Task: Find connections with filter location Mississauga with filter topic #ContentMarketingwith filter profile language French with filter current company McCormick & Company with filter school Deogiri Institute of Engineering and Management Studies, Aurangabad with filter industry Retail Health and Personal Care Products with filter service category Nonprofit Consulting with filter keywords title Researcher
Action: Mouse moved to (226, 306)
Screenshot: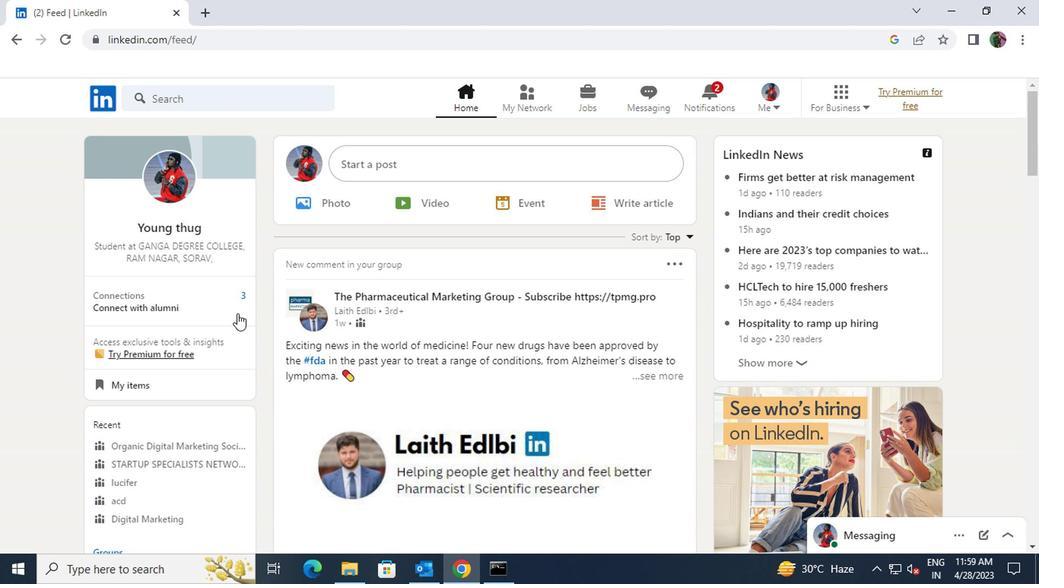 
Action: Mouse pressed left at (226, 306)
Screenshot: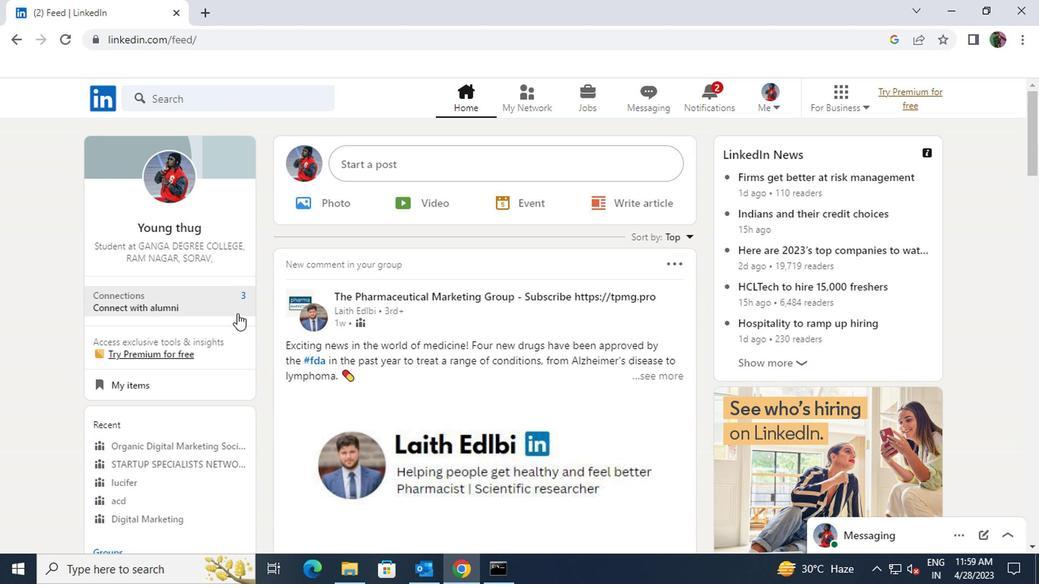 
Action: Mouse moved to (219, 178)
Screenshot: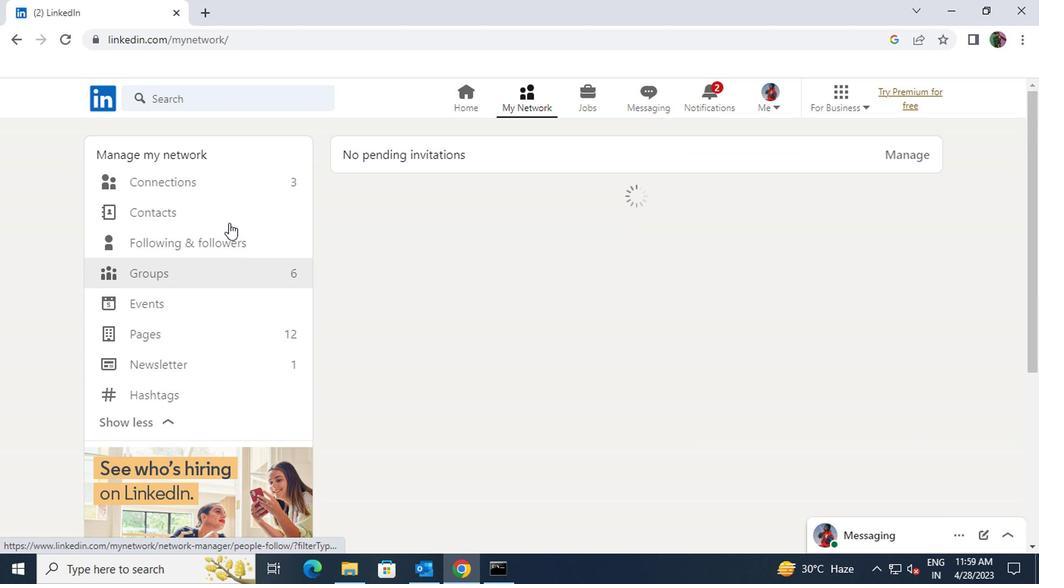 
Action: Mouse pressed left at (219, 178)
Screenshot: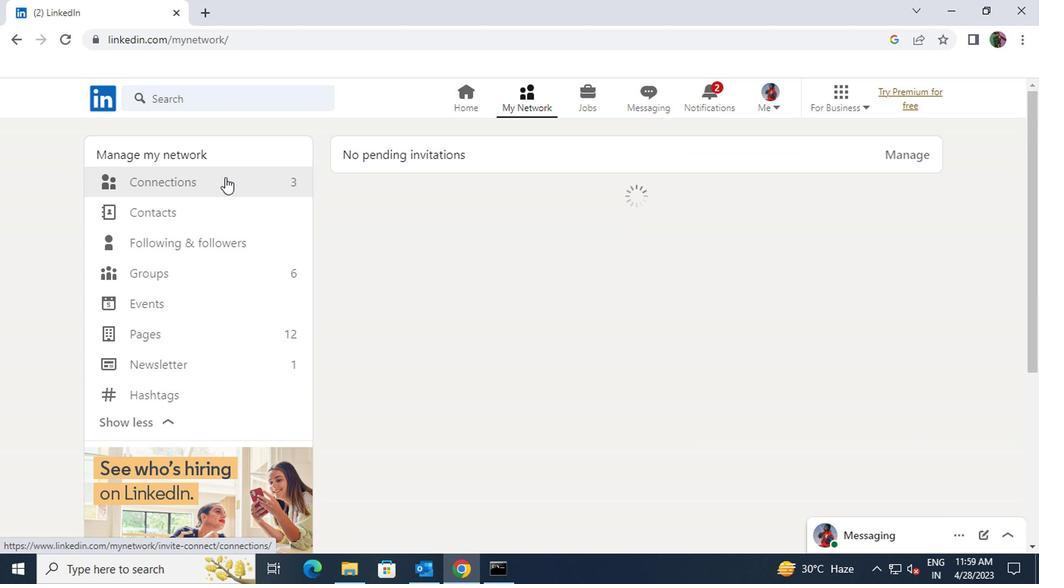 
Action: Mouse moved to (610, 182)
Screenshot: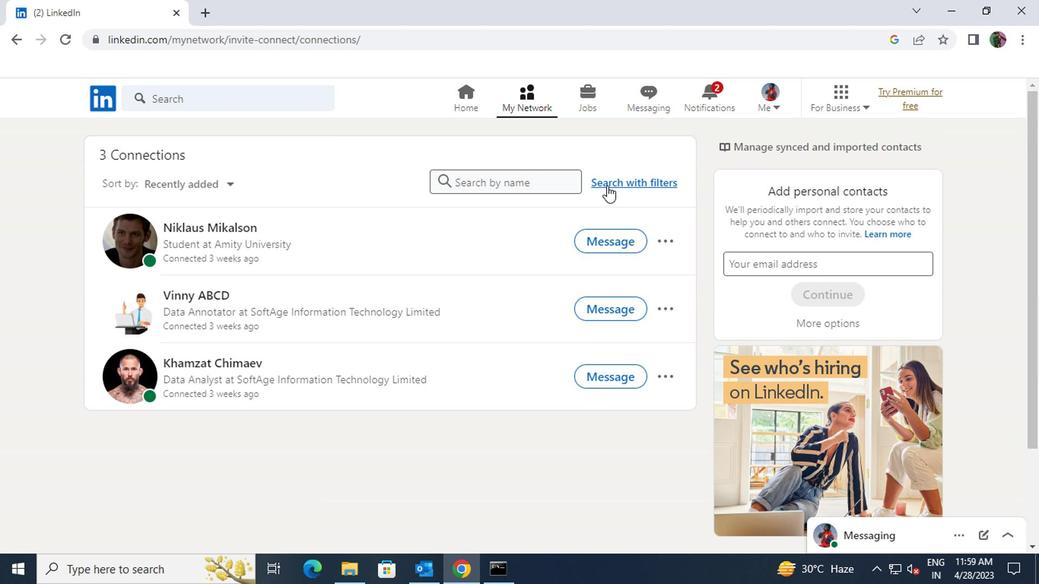 
Action: Mouse pressed left at (610, 182)
Screenshot: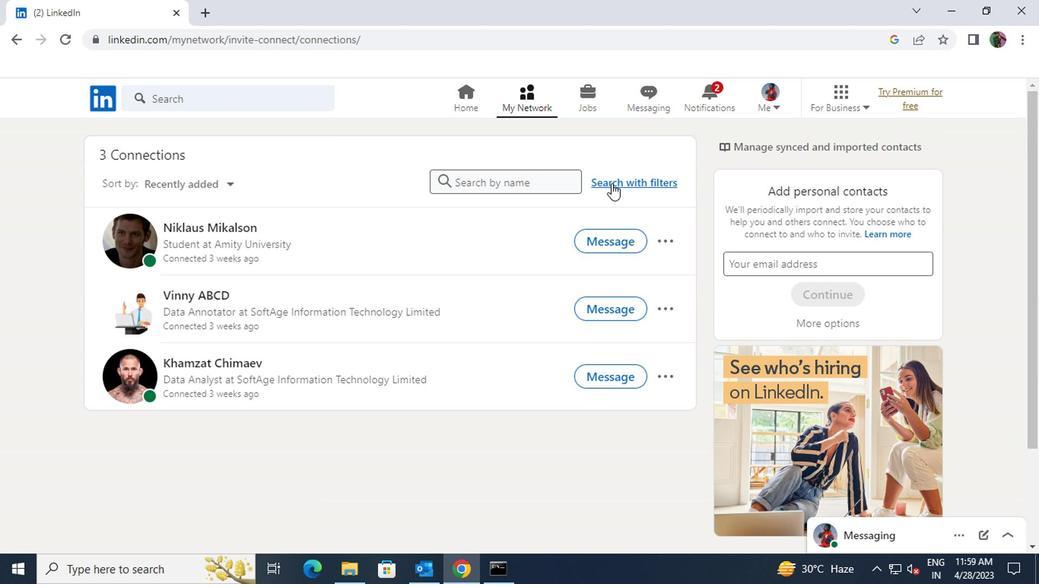 
Action: Mouse moved to (565, 141)
Screenshot: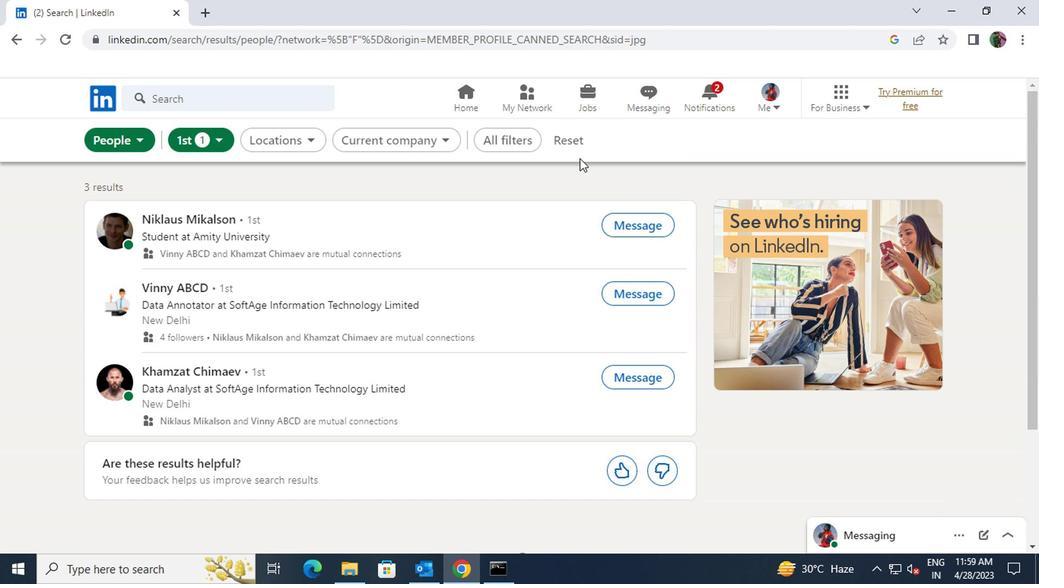 
Action: Mouse pressed left at (565, 141)
Screenshot: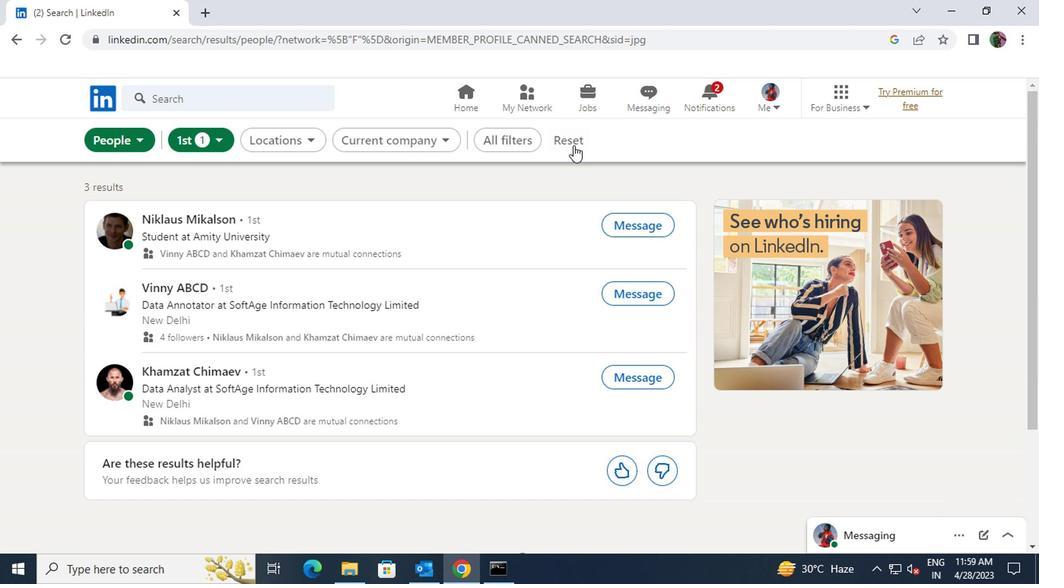 
Action: Mouse moved to (541, 139)
Screenshot: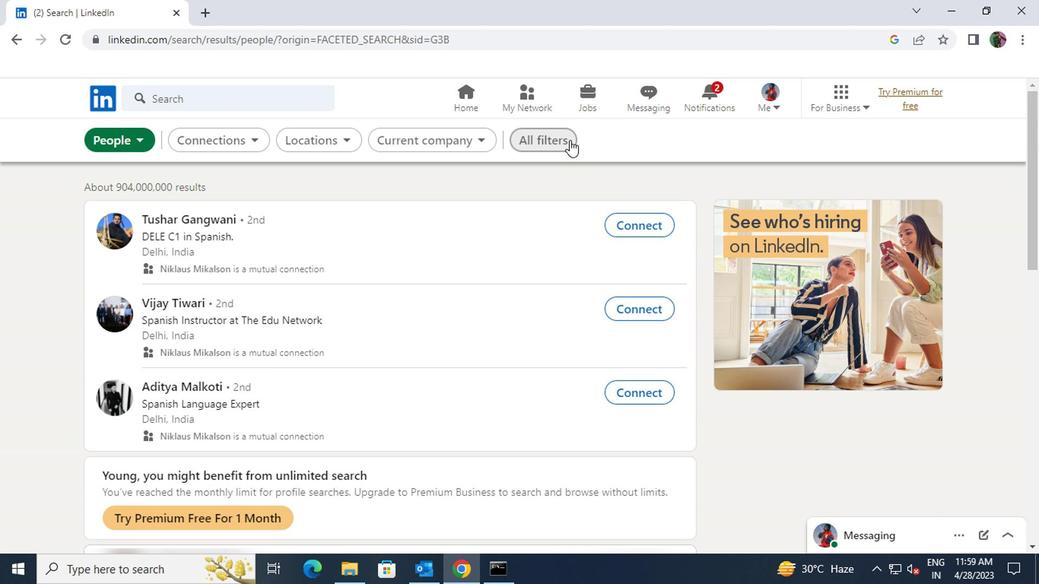 
Action: Mouse pressed left at (541, 139)
Screenshot: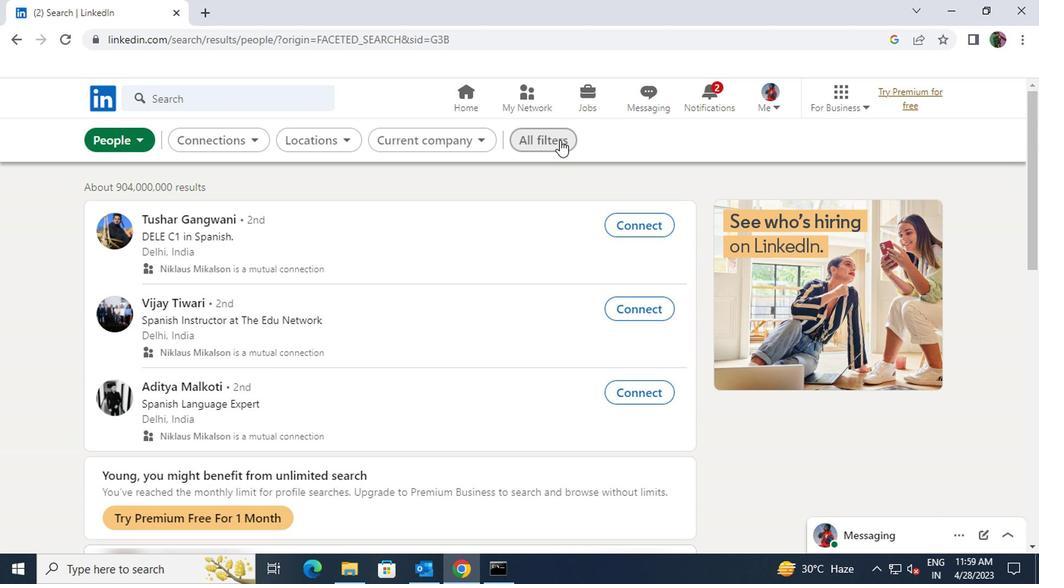 
Action: Mouse moved to (787, 325)
Screenshot: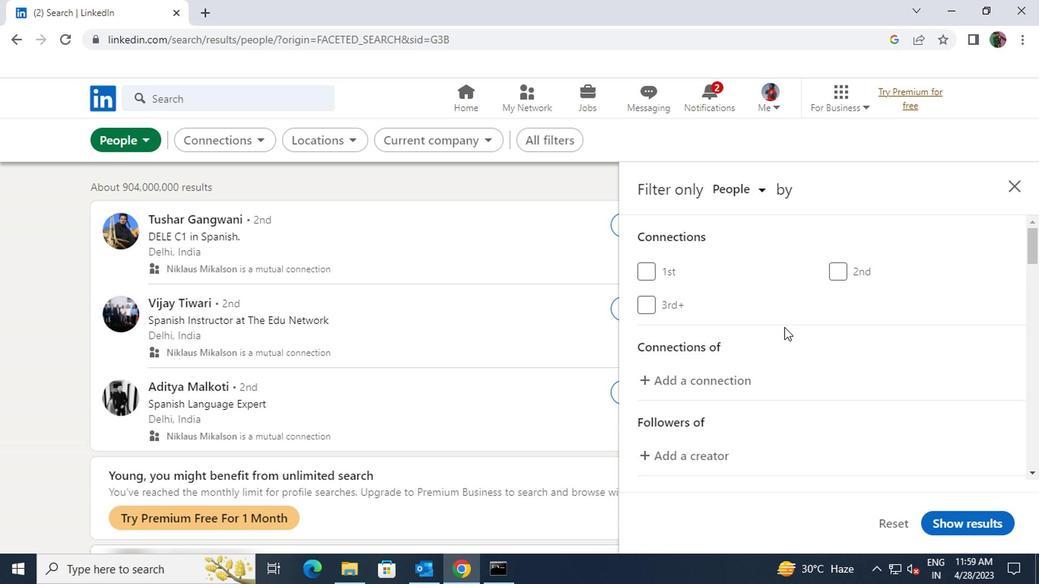 
Action: Mouse scrolled (787, 325) with delta (0, 0)
Screenshot: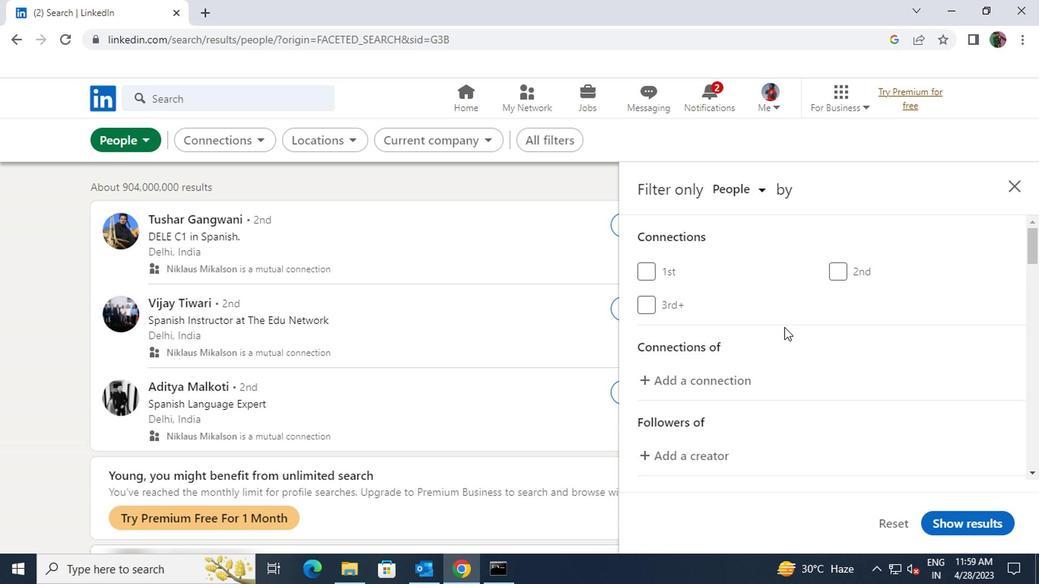 
Action: Mouse moved to (791, 323)
Screenshot: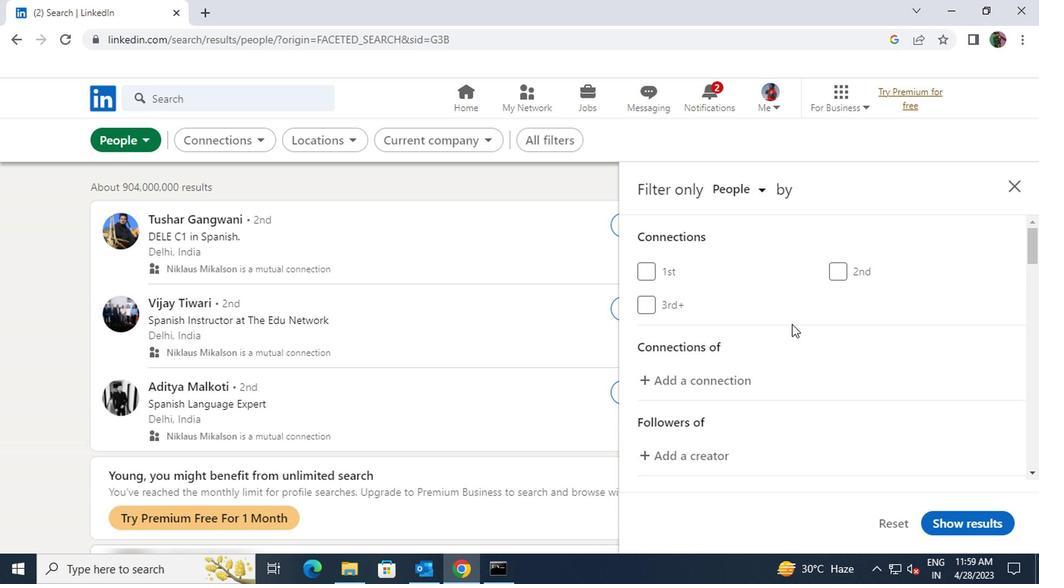 
Action: Mouse scrolled (791, 323) with delta (0, 0)
Screenshot: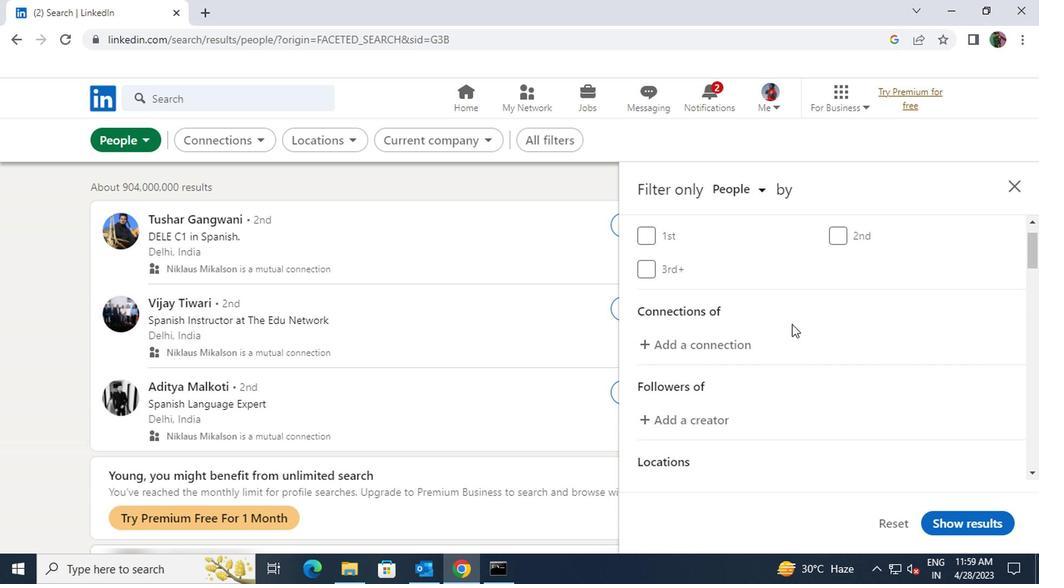 
Action: Mouse scrolled (791, 323) with delta (0, 0)
Screenshot: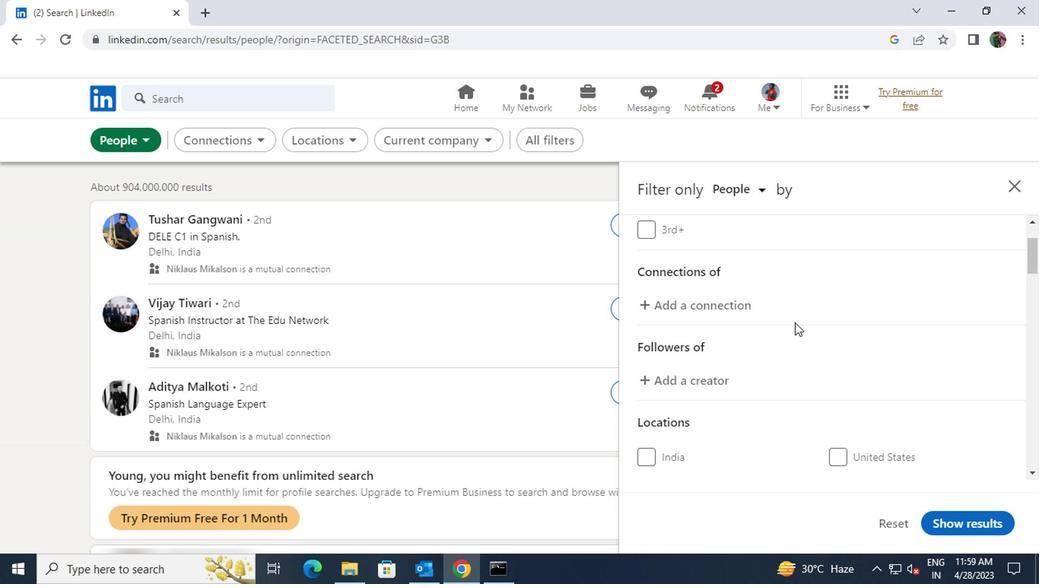 
Action: Mouse scrolled (791, 323) with delta (0, 0)
Screenshot: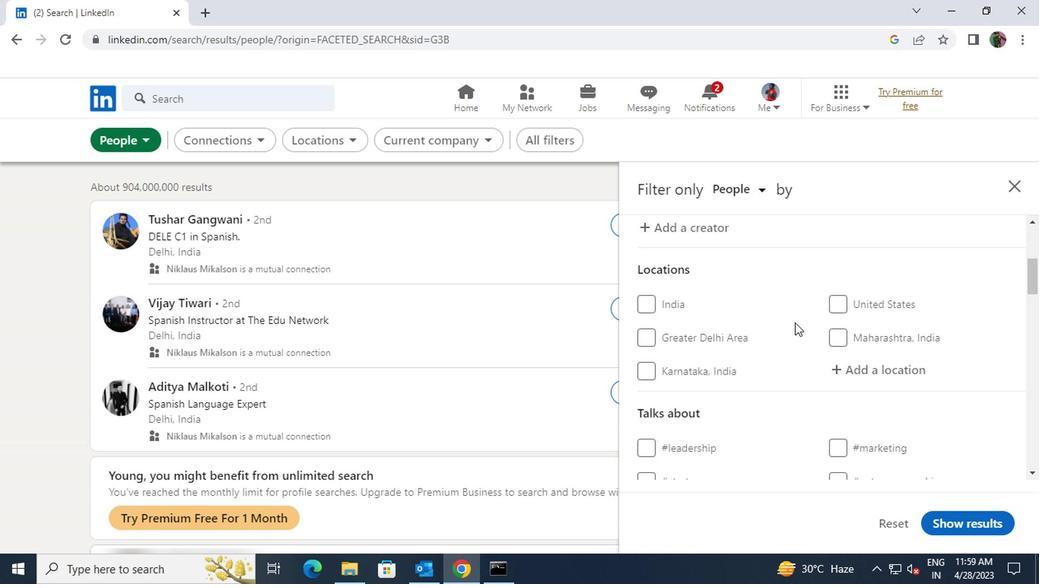 
Action: Mouse moved to (837, 296)
Screenshot: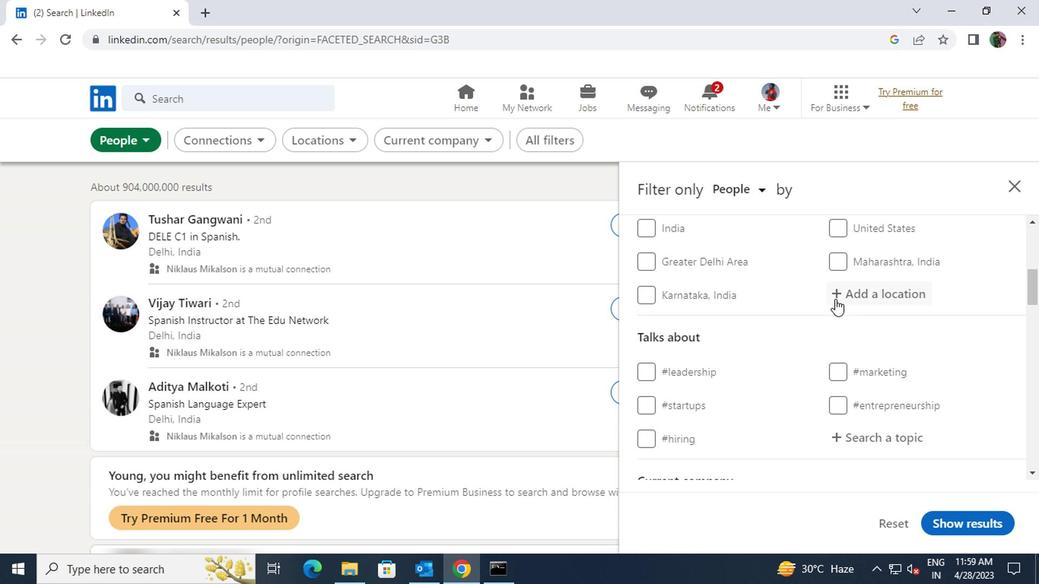 
Action: Mouse pressed left at (837, 296)
Screenshot: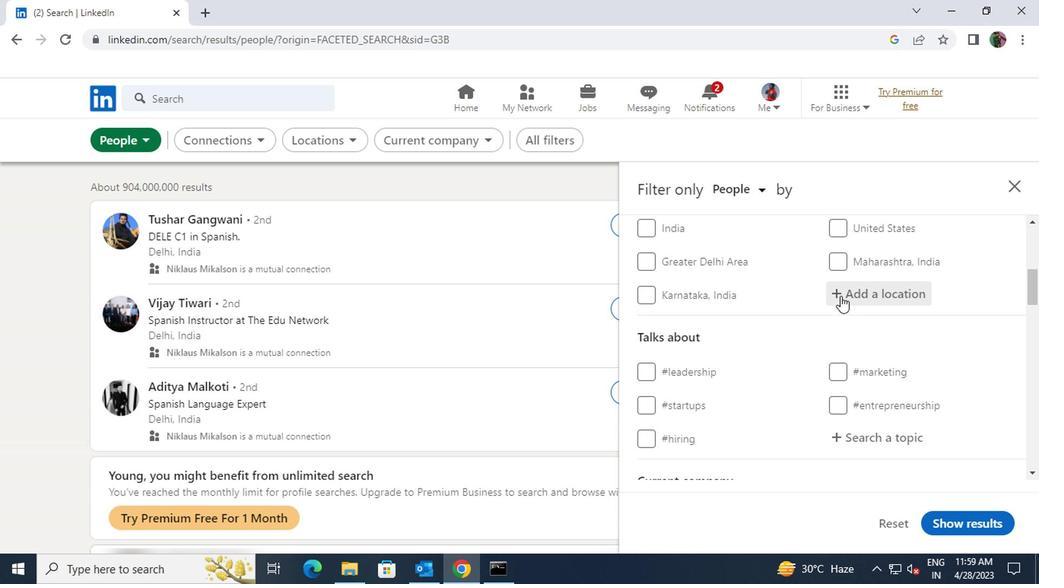 
Action: Key pressed <Key.shift>MISSISS
Screenshot: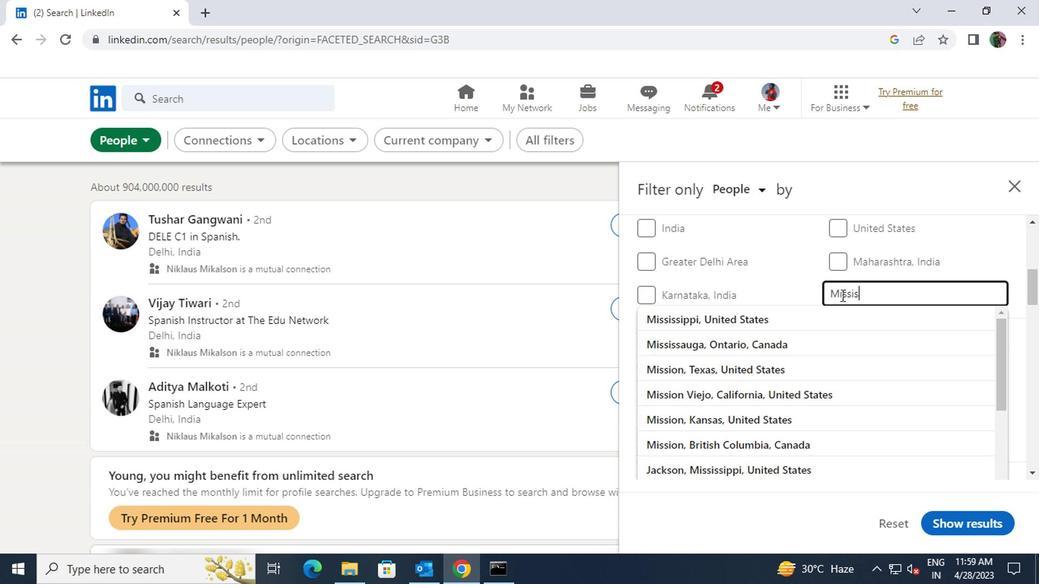 
Action: Mouse moved to (832, 337)
Screenshot: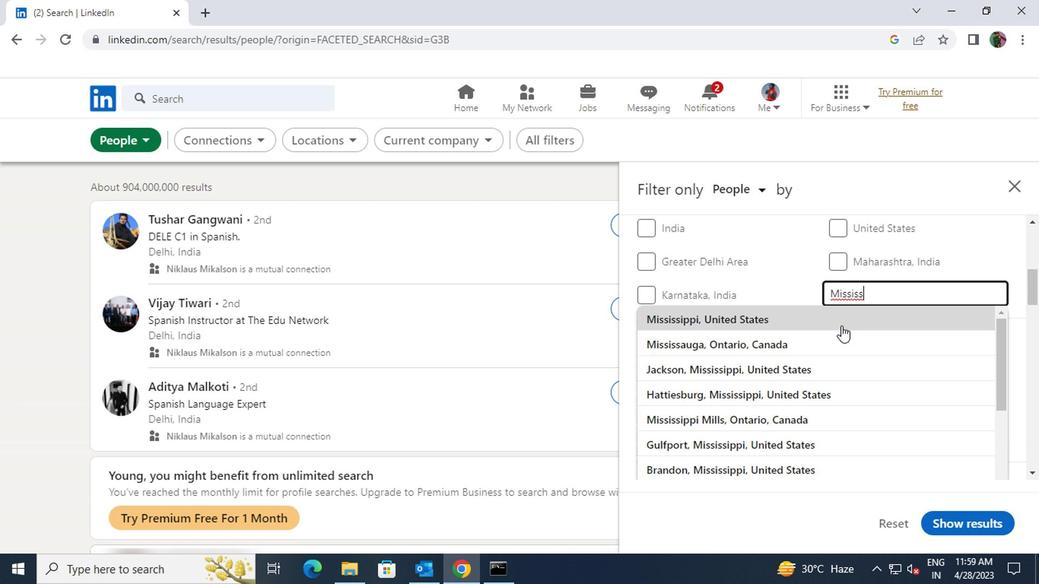 
Action: Mouse pressed left at (832, 337)
Screenshot: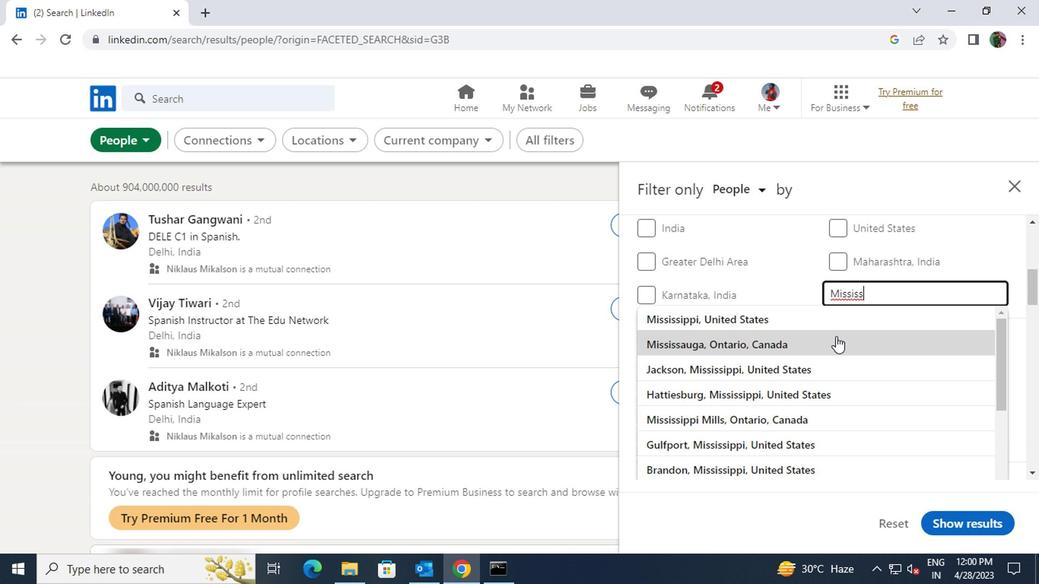 
Action: Mouse scrolled (832, 336) with delta (0, 0)
Screenshot: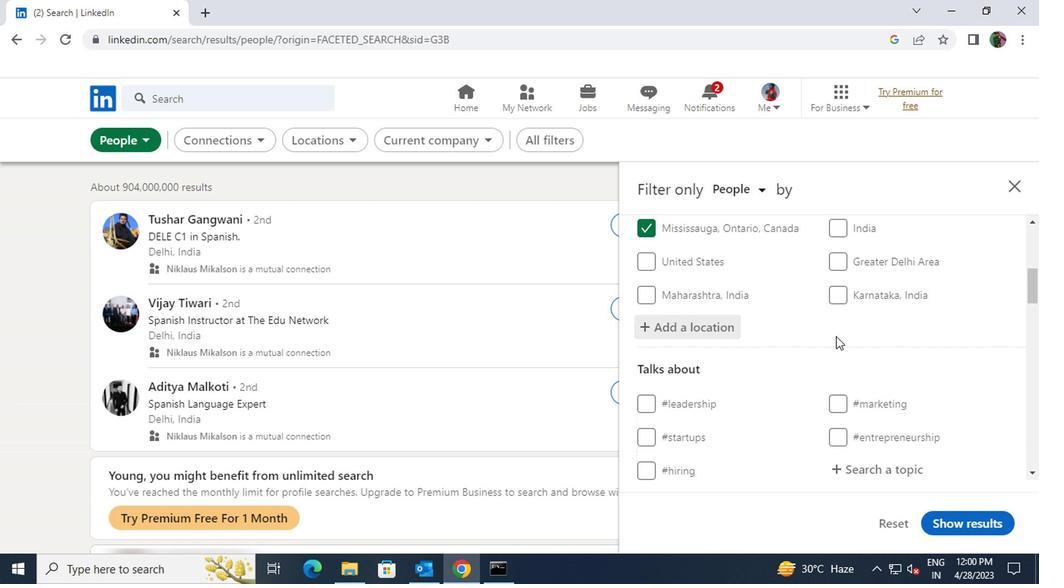 
Action: Mouse scrolled (832, 336) with delta (0, 0)
Screenshot: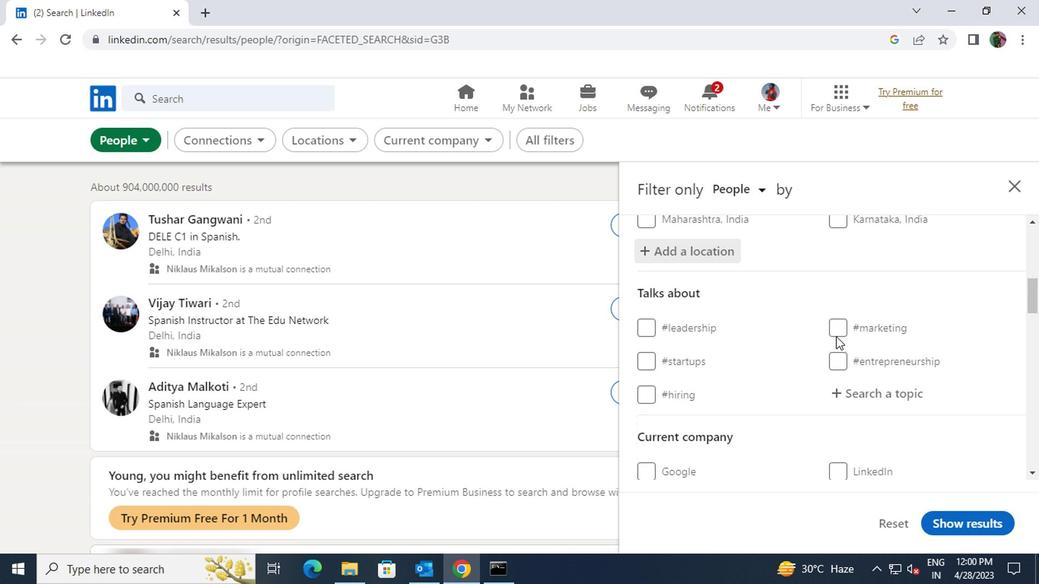 
Action: Mouse moved to (844, 323)
Screenshot: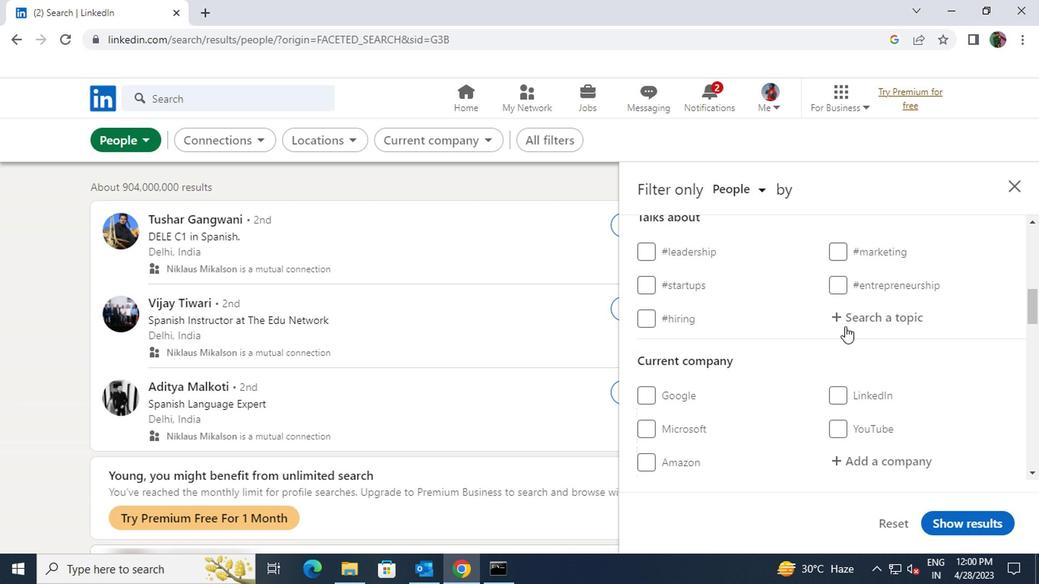 
Action: Mouse pressed left at (844, 323)
Screenshot: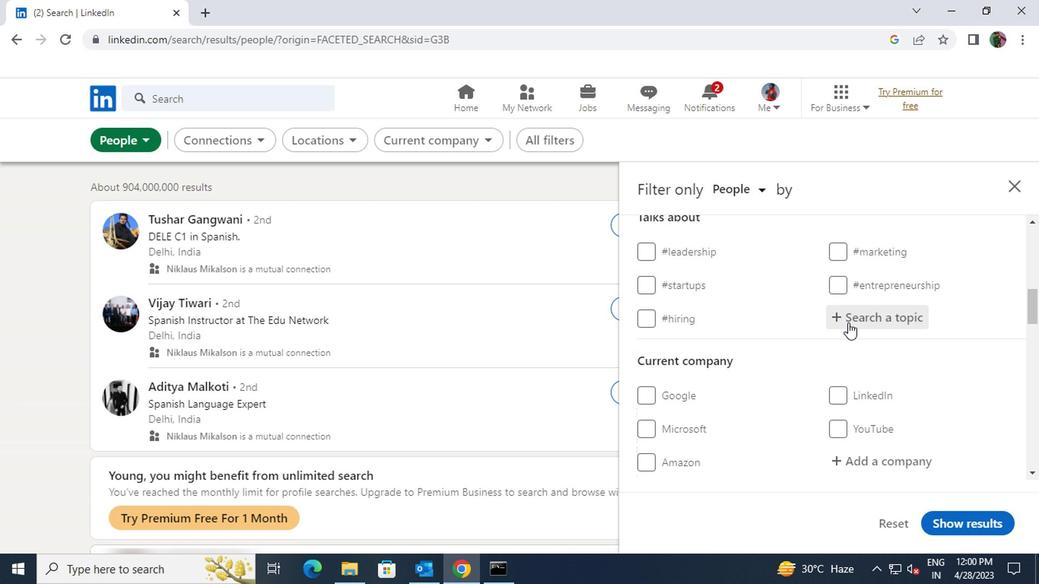 
Action: Key pressed <Key.shift>CONTENT
Screenshot: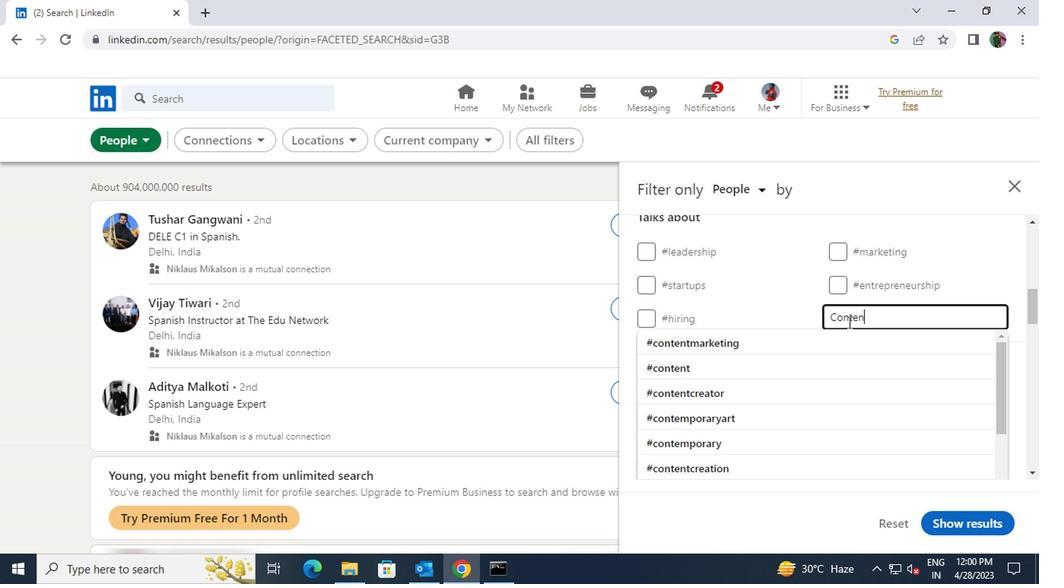 
Action: Mouse moved to (836, 336)
Screenshot: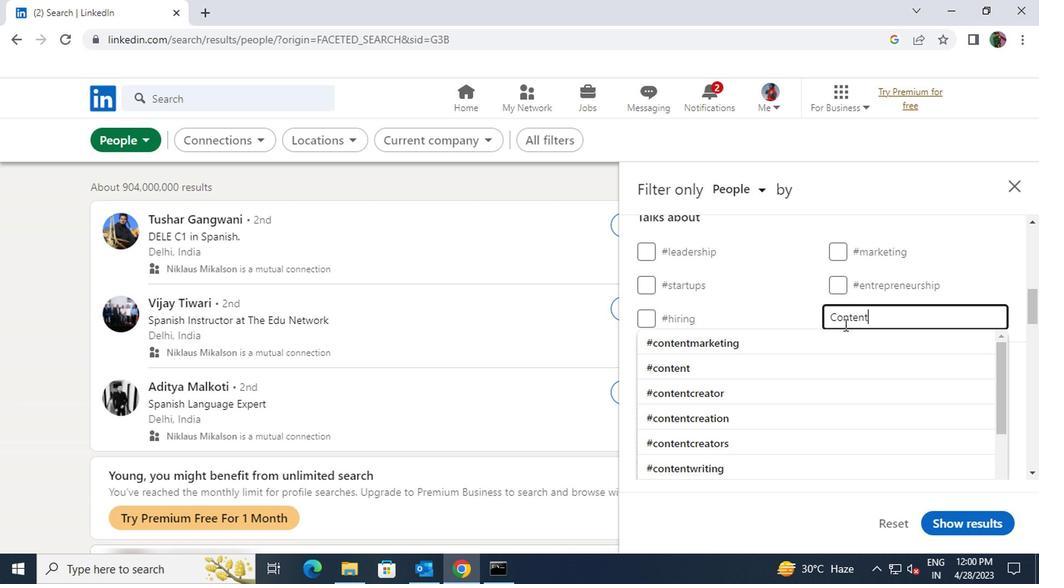 
Action: Mouse pressed left at (836, 336)
Screenshot: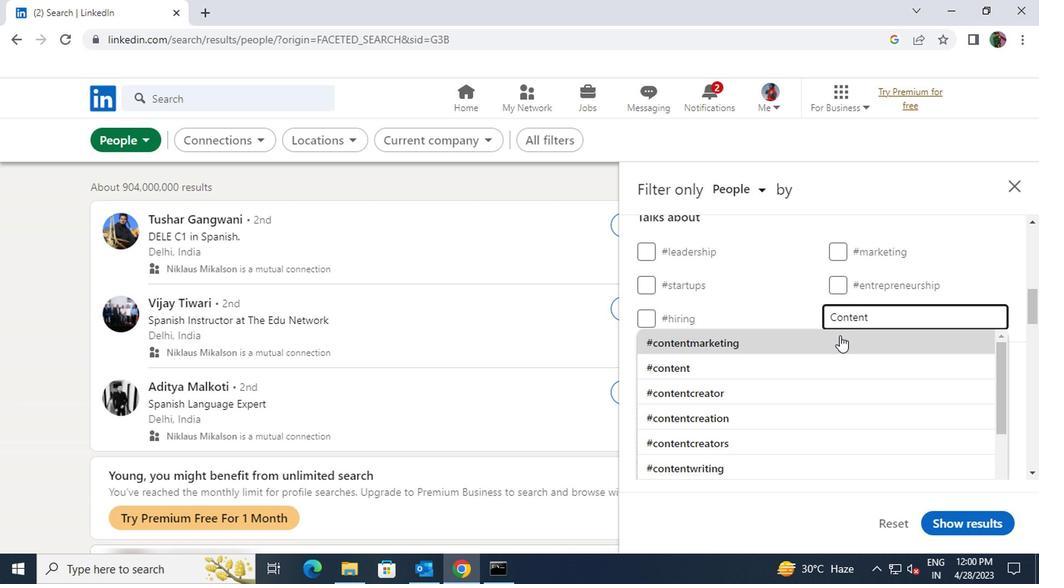 
Action: Mouse scrolled (836, 335) with delta (0, -1)
Screenshot: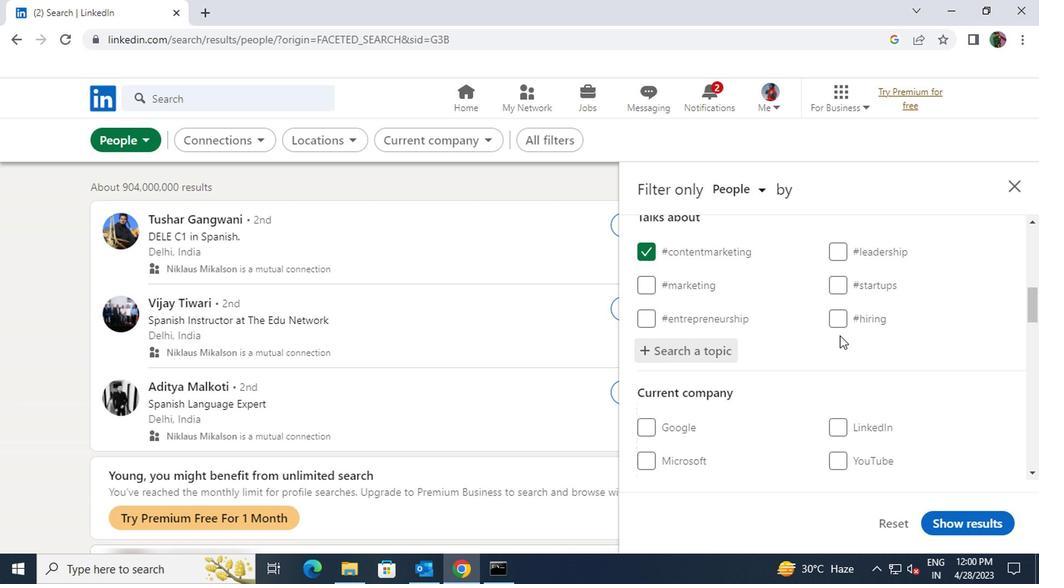 
Action: Mouse scrolled (836, 335) with delta (0, -1)
Screenshot: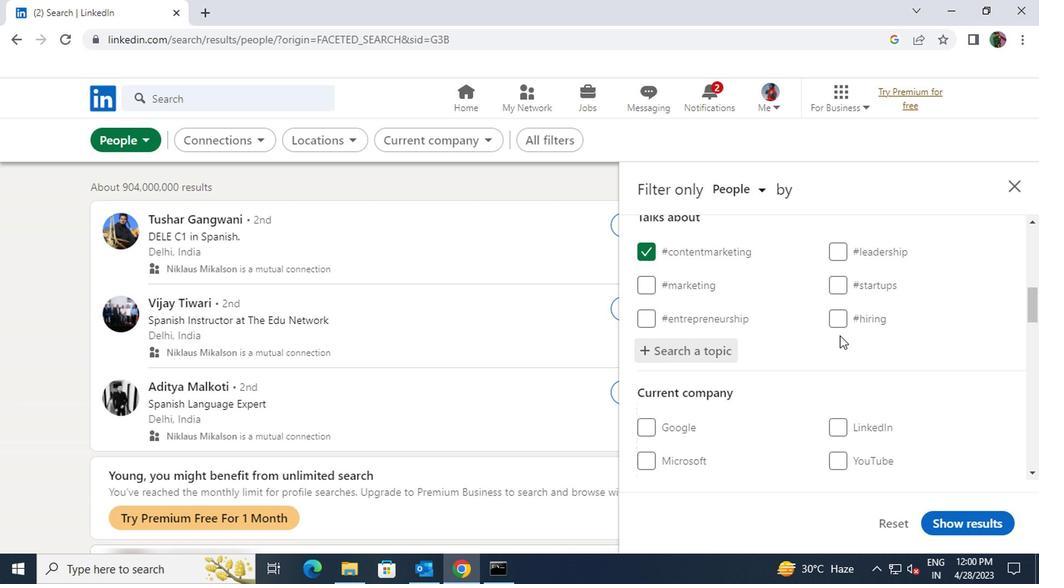 
Action: Mouse scrolled (836, 335) with delta (0, -1)
Screenshot: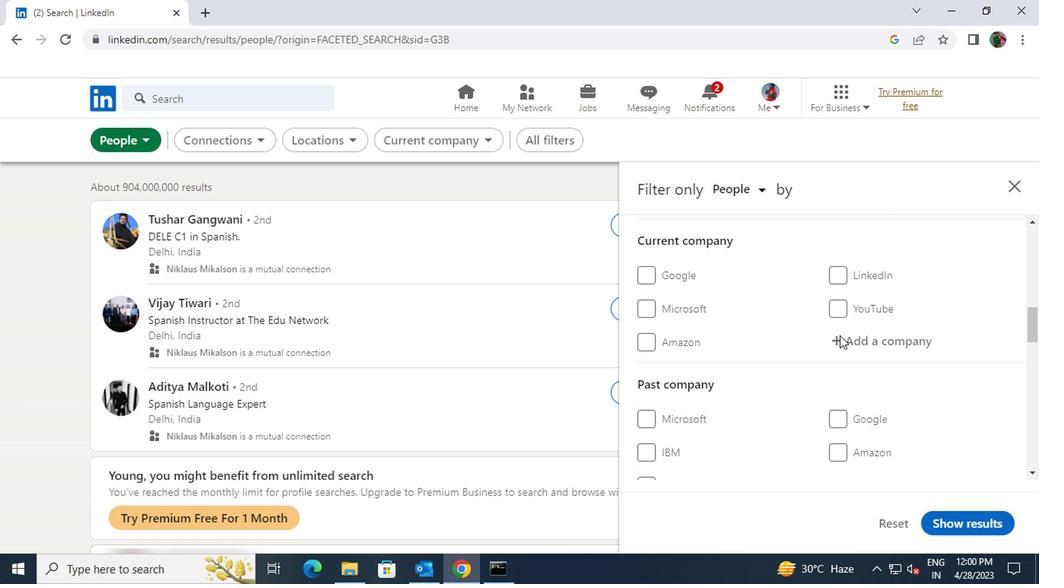 
Action: Mouse scrolled (836, 335) with delta (0, -1)
Screenshot: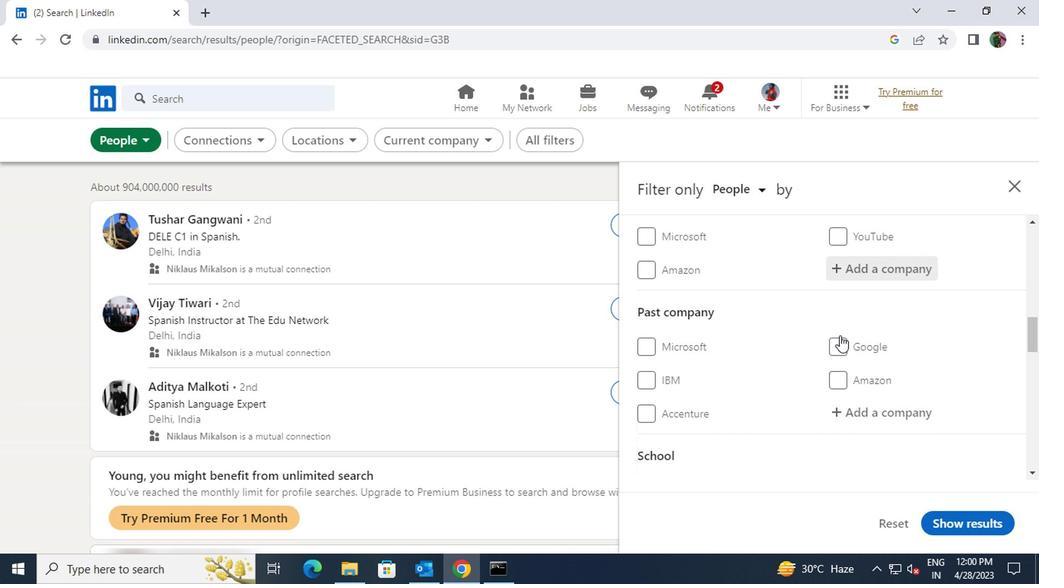 
Action: Mouse scrolled (836, 335) with delta (0, -1)
Screenshot: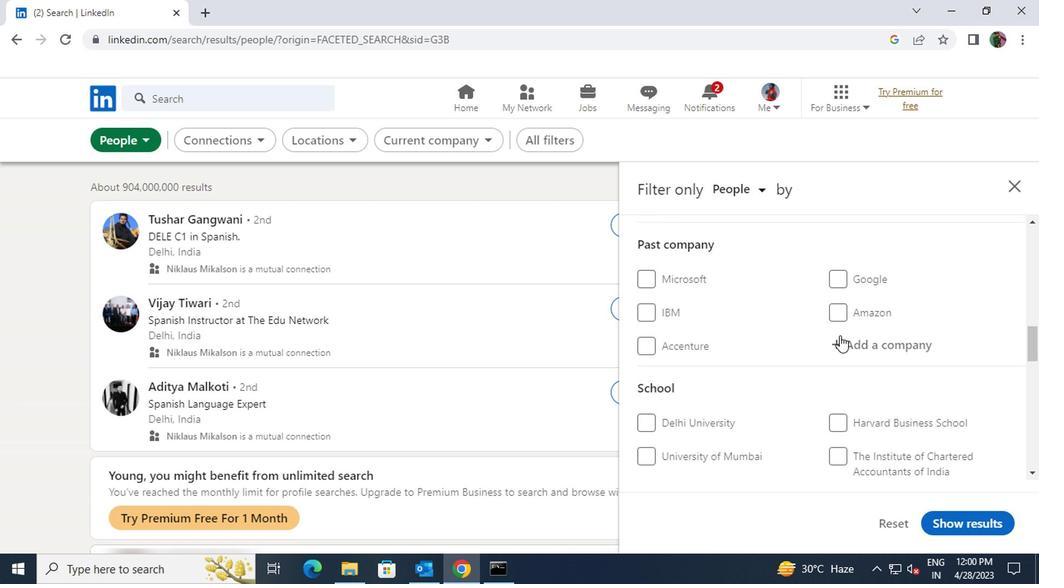 
Action: Mouse scrolled (836, 335) with delta (0, -1)
Screenshot: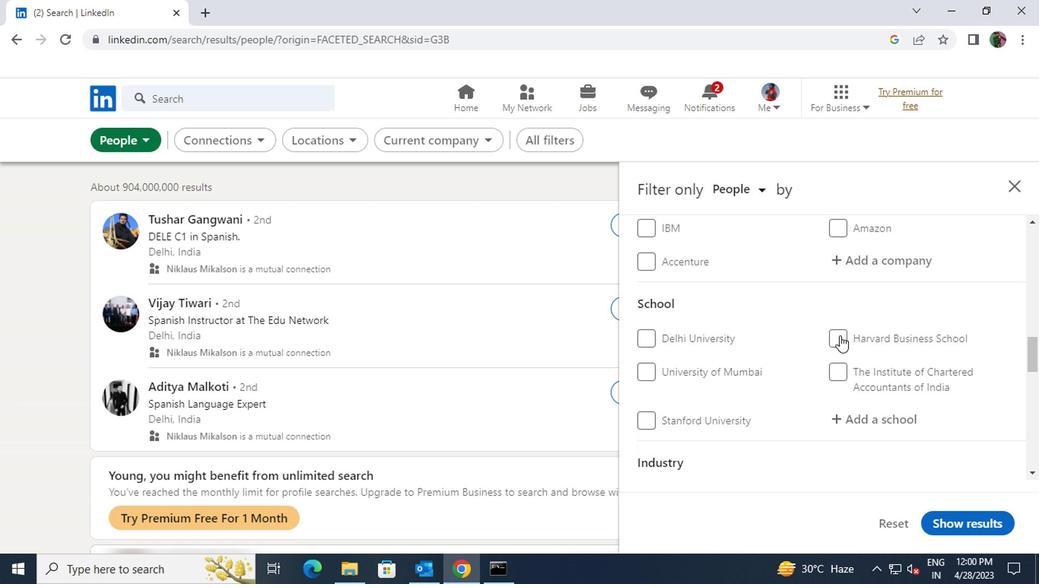 
Action: Mouse scrolled (836, 335) with delta (0, -1)
Screenshot: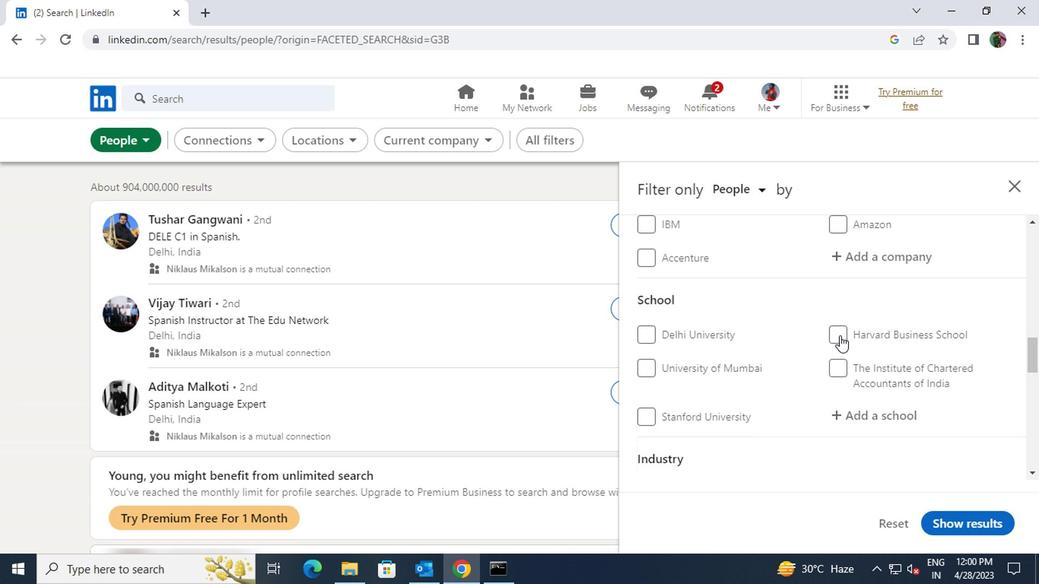 
Action: Mouse scrolled (836, 335) with delta (0, -1)
Screenshot: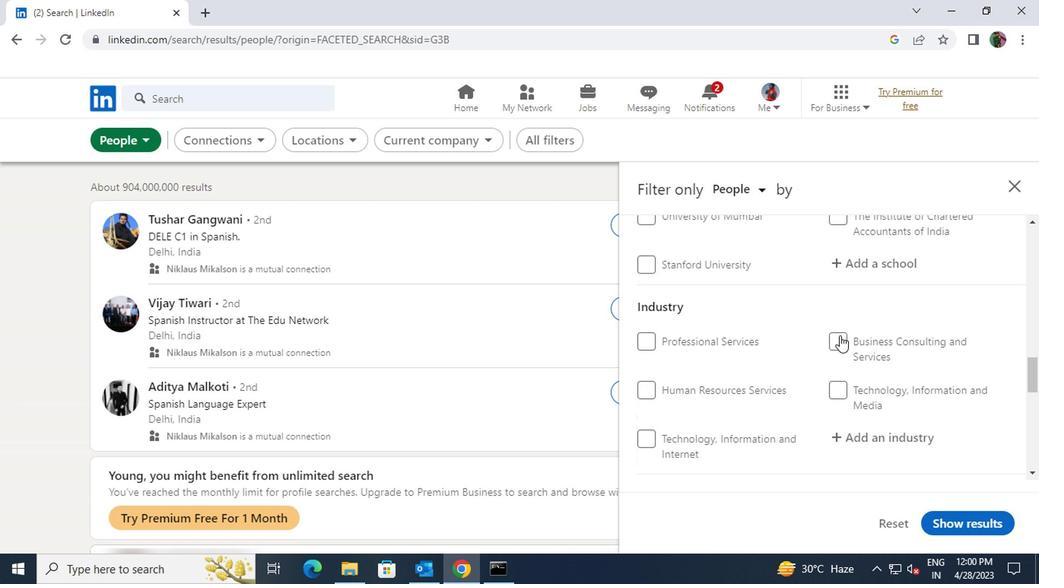 
Action: Mouse scrolled (836, 335) with delta (0, -1)
Screenshot: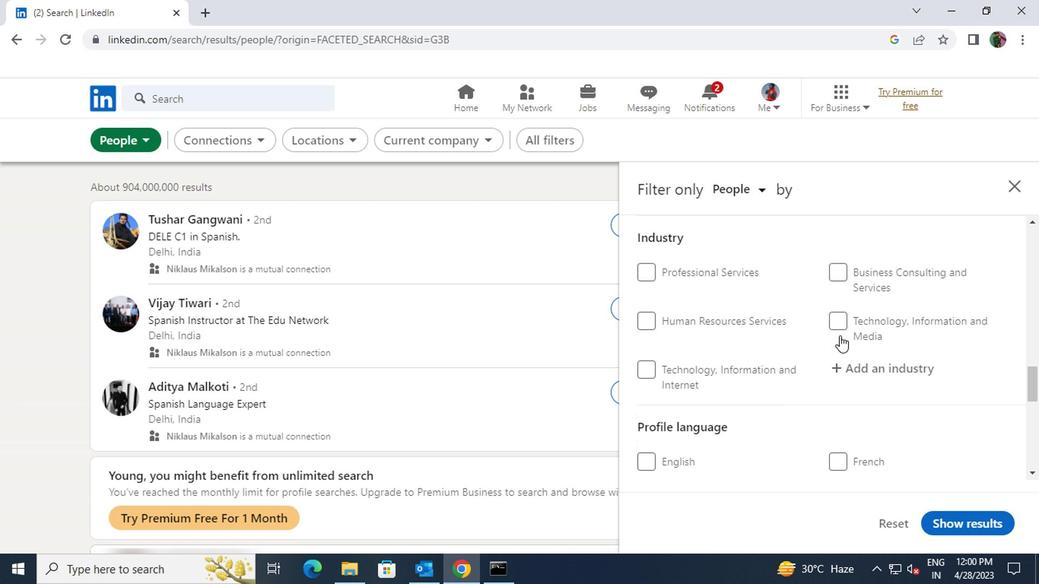 
Action: Mouse moved to (832, 374)
Screenshot: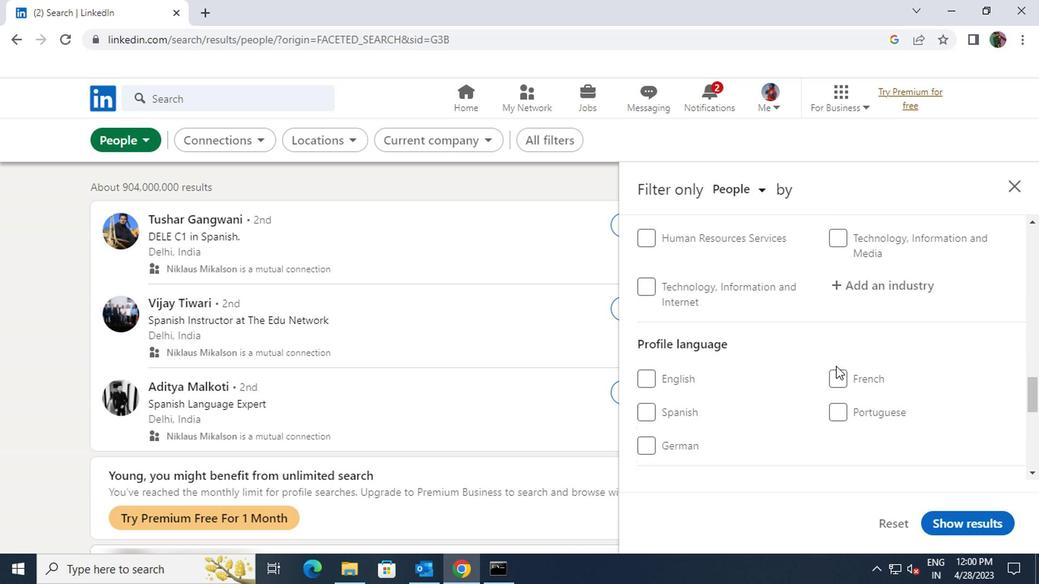 
Action: Mouse pressed left at (832, 374)
Screenshot: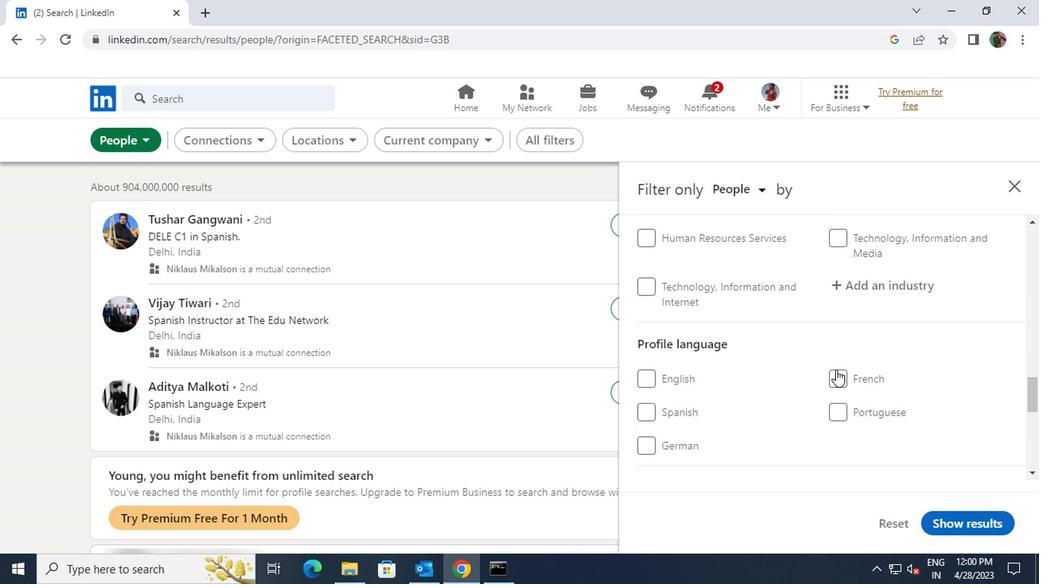 
Action: Mouse moved to (821, 341)
Screenshot: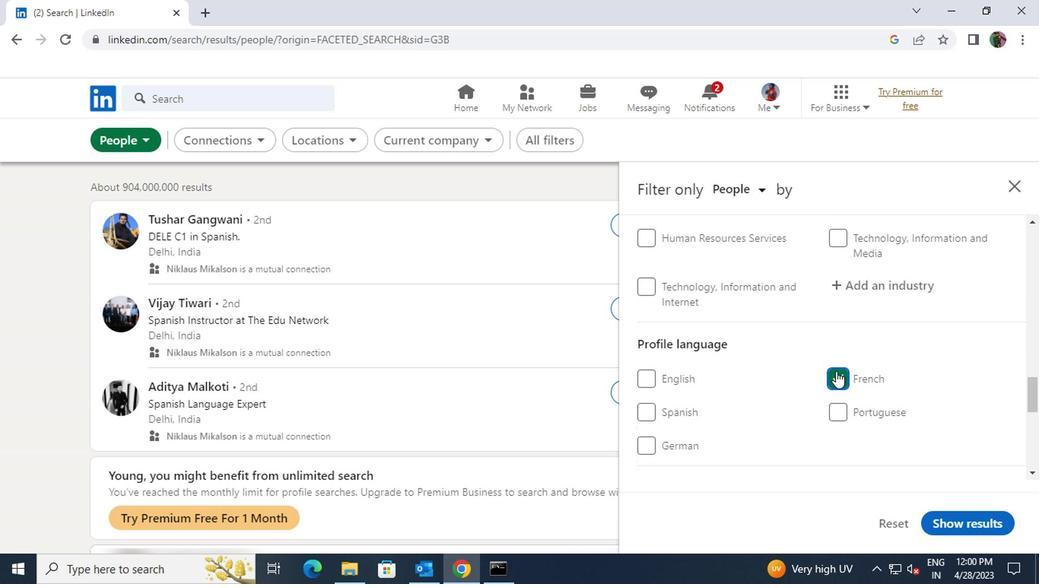 
Action: Mouse scrolled (821, 342) with delta (0, 1)
Screenshot: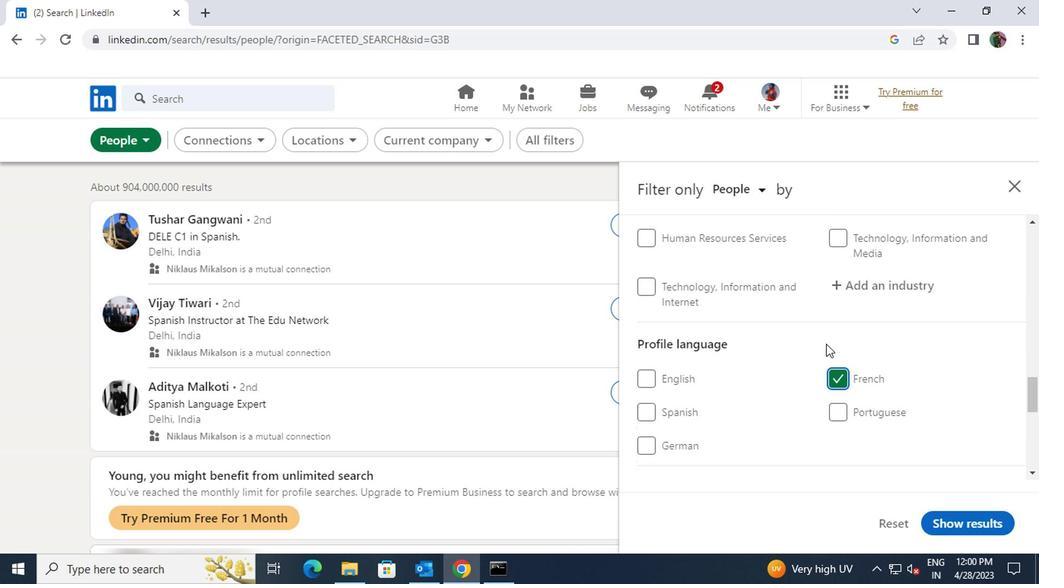
Action: Mouse scrolled (821, 342) with delta (0, 1)
Screenshot: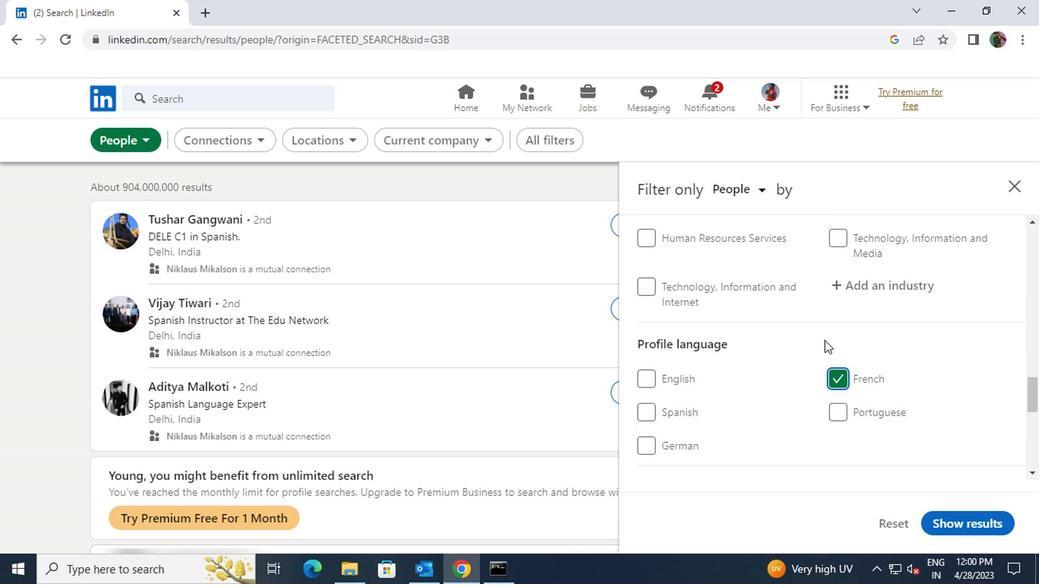 
Action: Mouse scrolled (821, 342) with delta (0, 1)
Screenshot: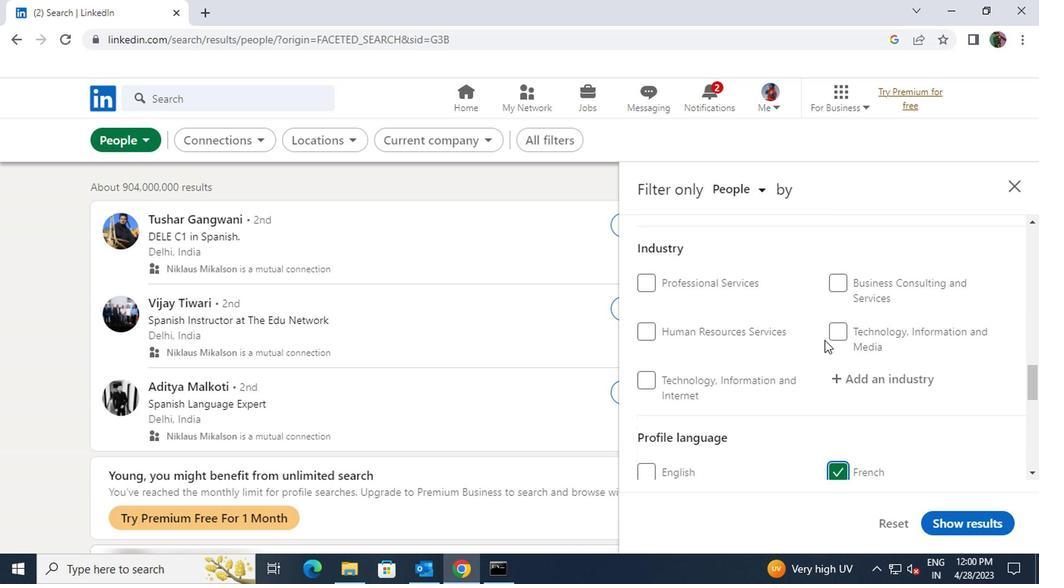 
Action: Mouse scrolled (821, 342) with delta (0, 1)
Screenshot: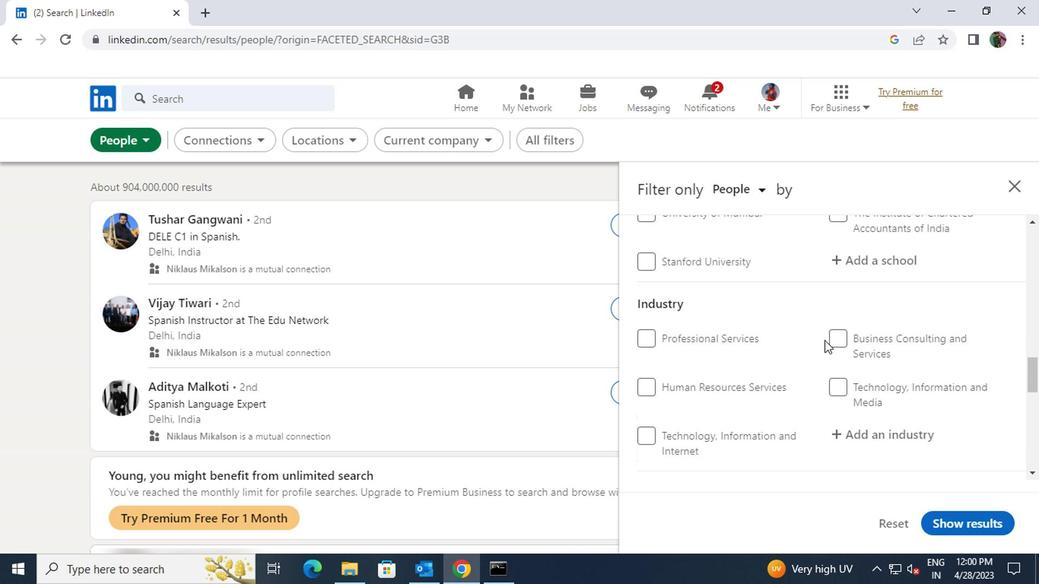 
Action: Mouse scrolled (821, 342) with delta (0, 1)
Screenshot: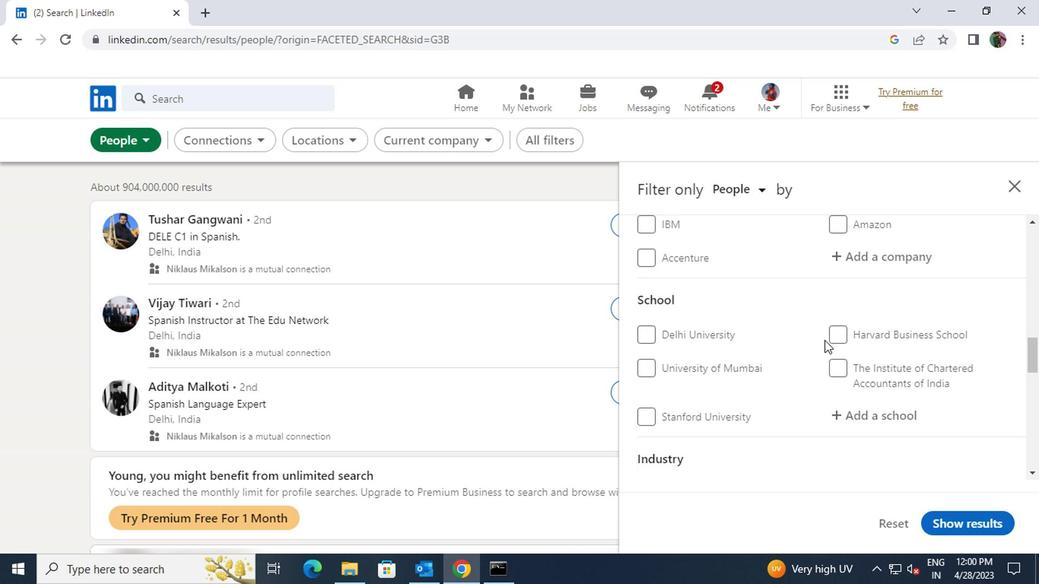 
Action: Mouse scrolled (821, 342) with delta (0, 1)
Screenshot: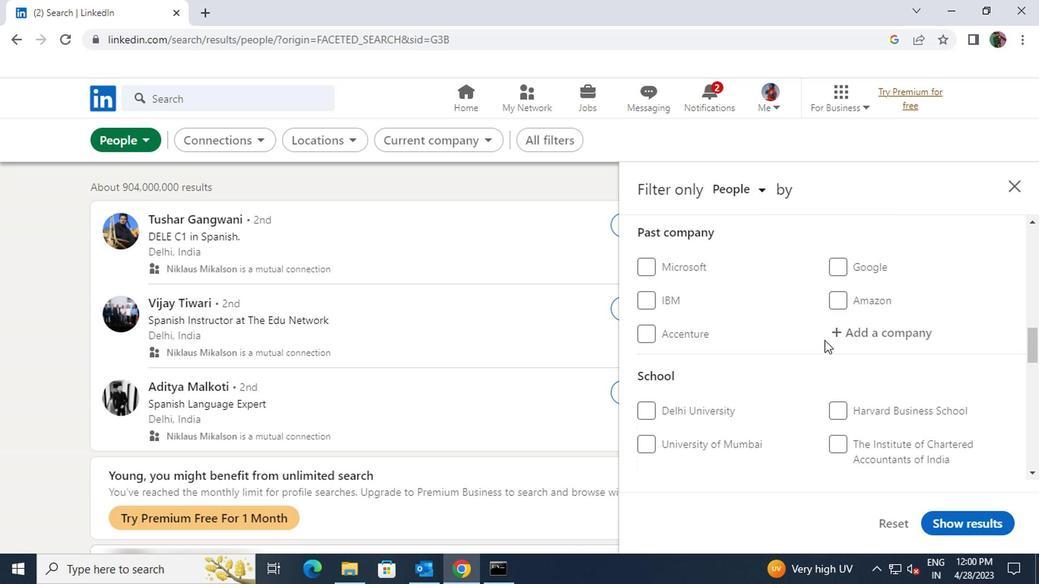 
Action: Mouse scrolled (821, 342) with delta (0, 1)
Screenshot: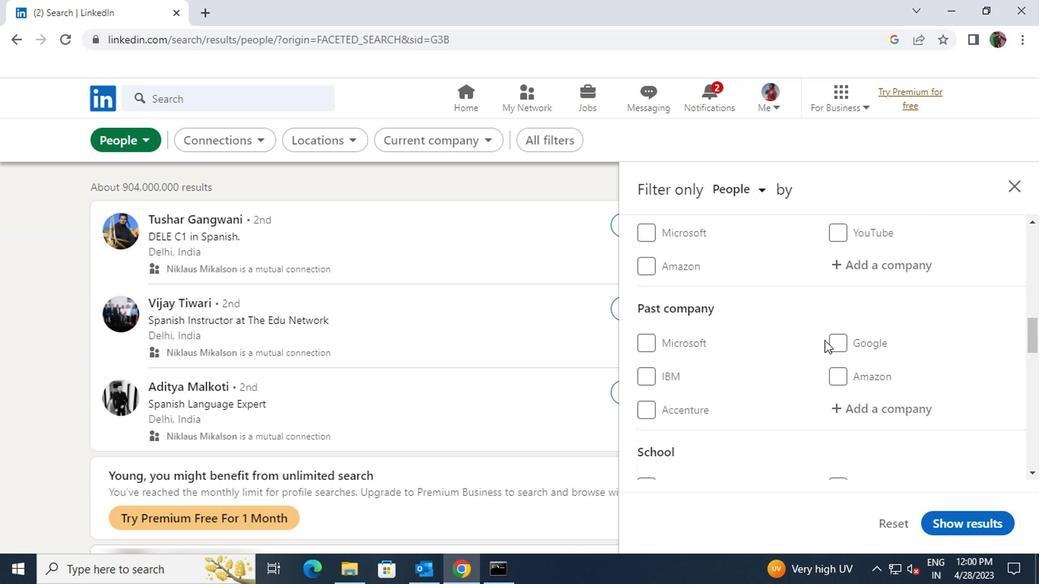 
Action: Mouse moved to (830, 344)
Screenshot: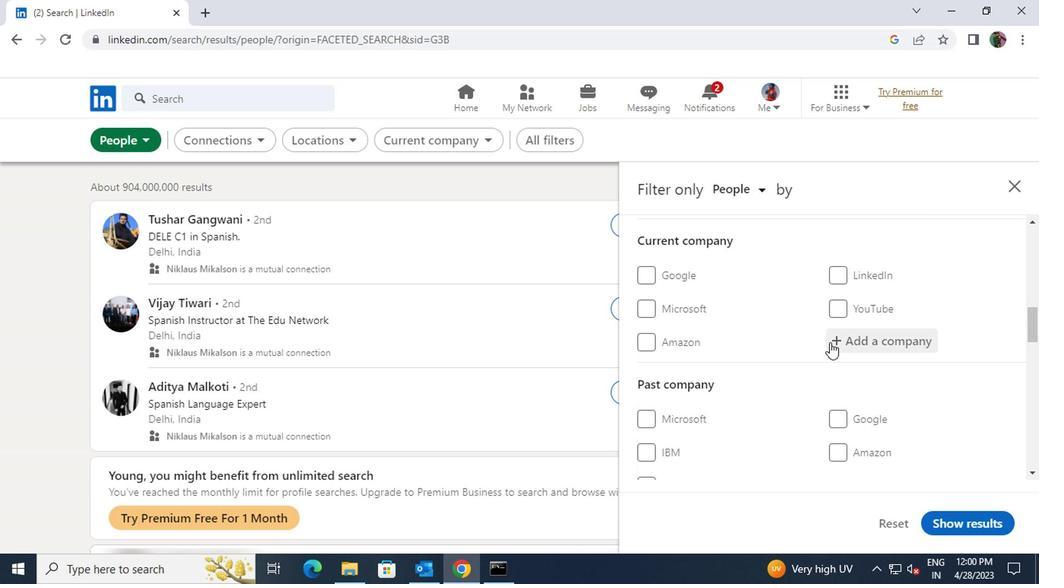
Action: Mouse pressed left at (830, 344)
Screenshot: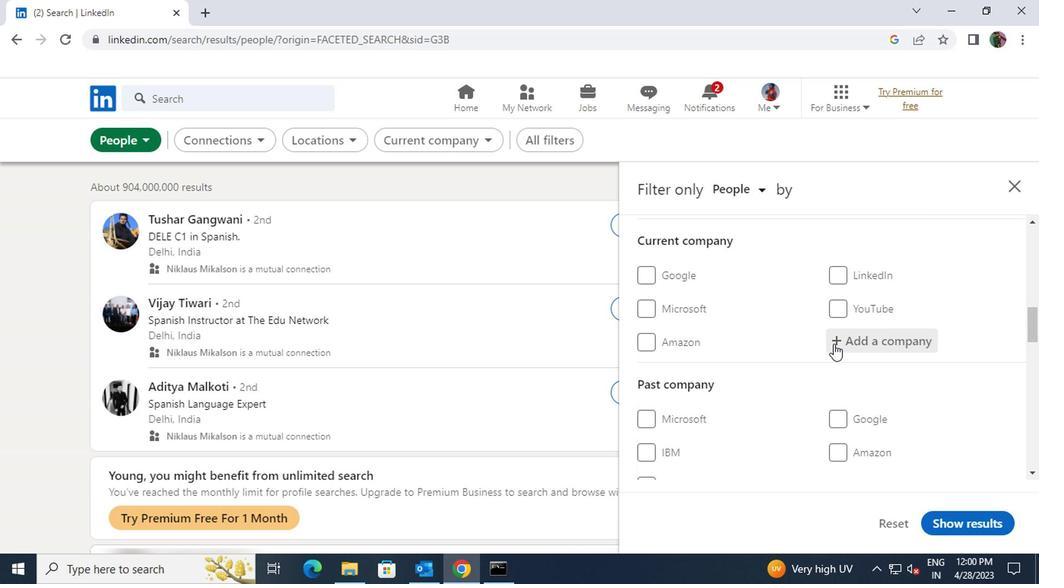 
Action: Key pressed <Key.shift><Key.shift><Key.shift>MC<Key.shift>CO
Screenshot: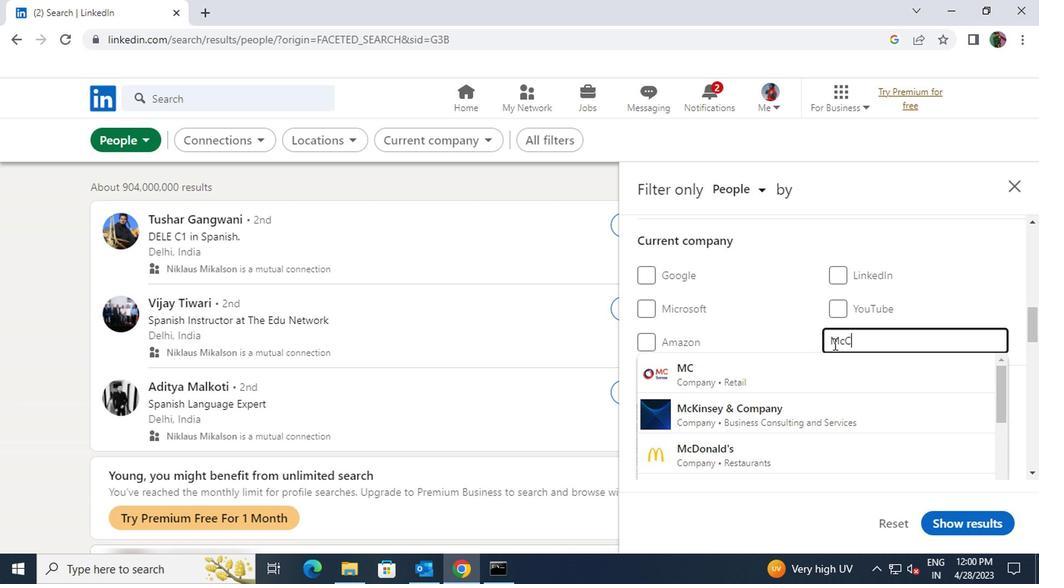 
Action: Mouse moved to (823, 379)
Screenshot: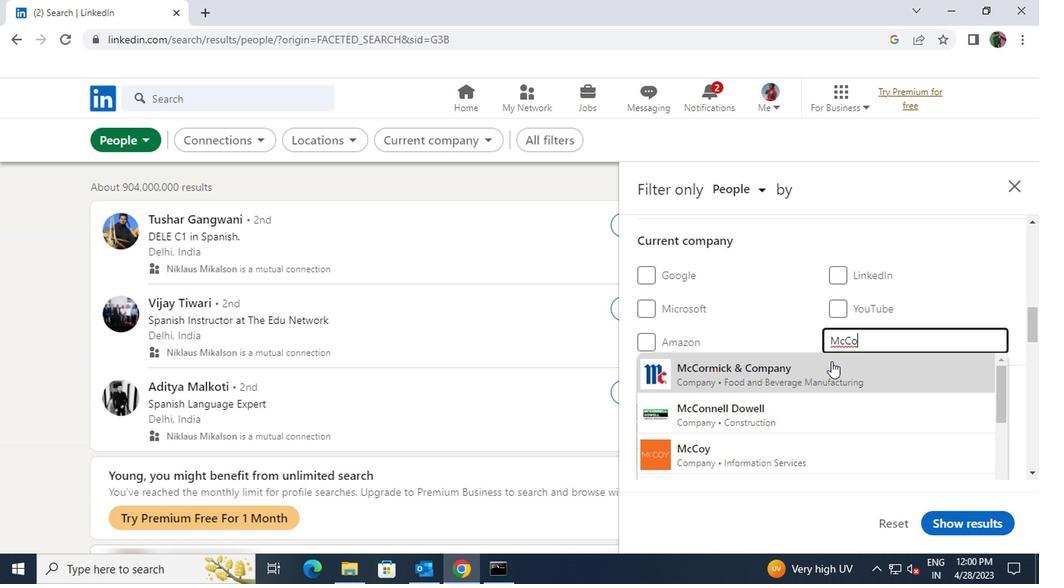 
Action: Mouse pressed left at (823, 379)
Screenshot: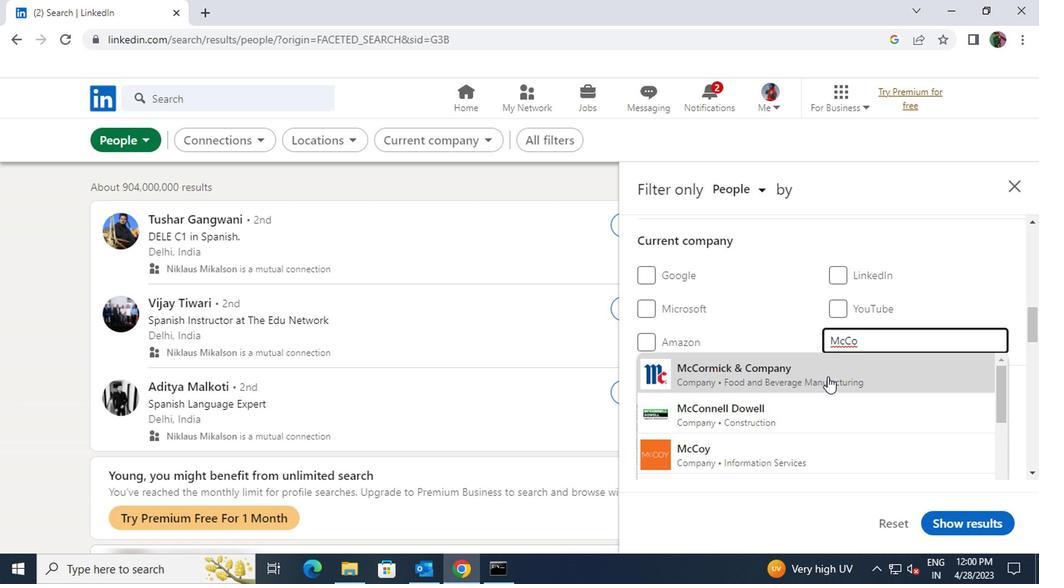 
Action: Mouse scrolled (823, 378) with delta (0, -1)
Screenshot: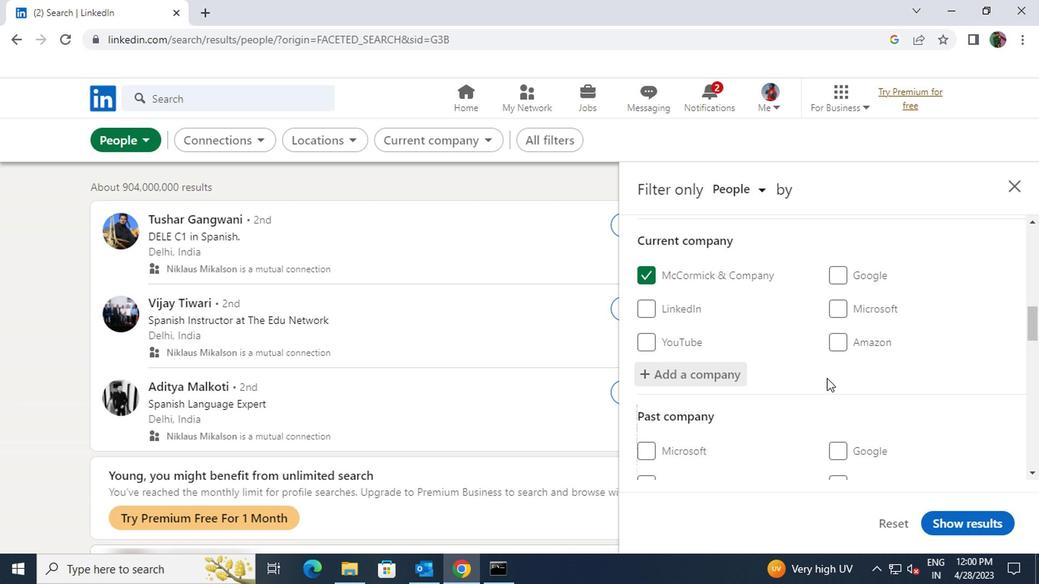 
Action: Mouse scrolled (823, 378) with delta (0, -1)
Screenshot: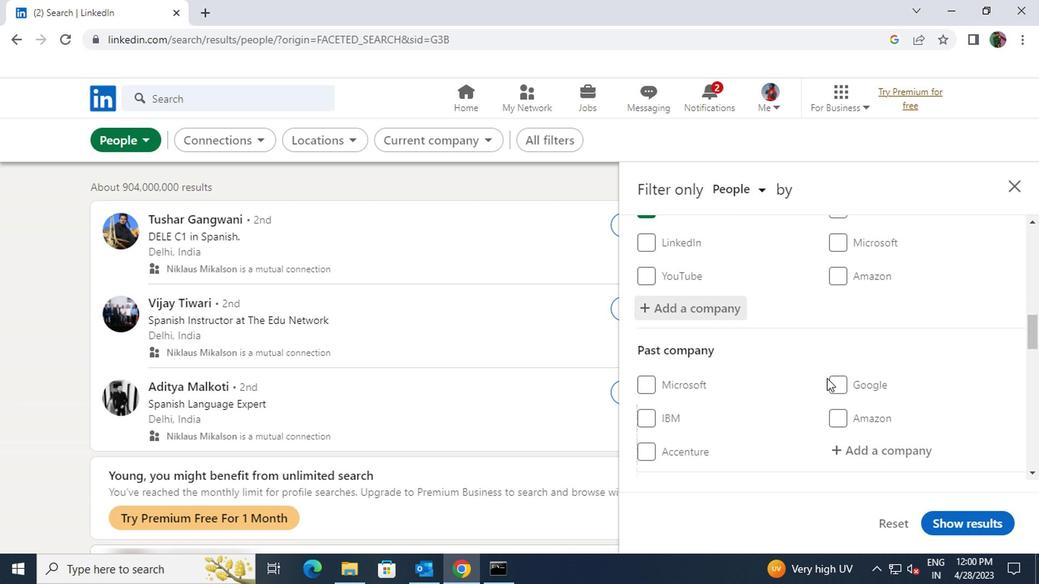 
Action: Mouse scrolled (823, 378) with delta (0, -1)
Screenshot: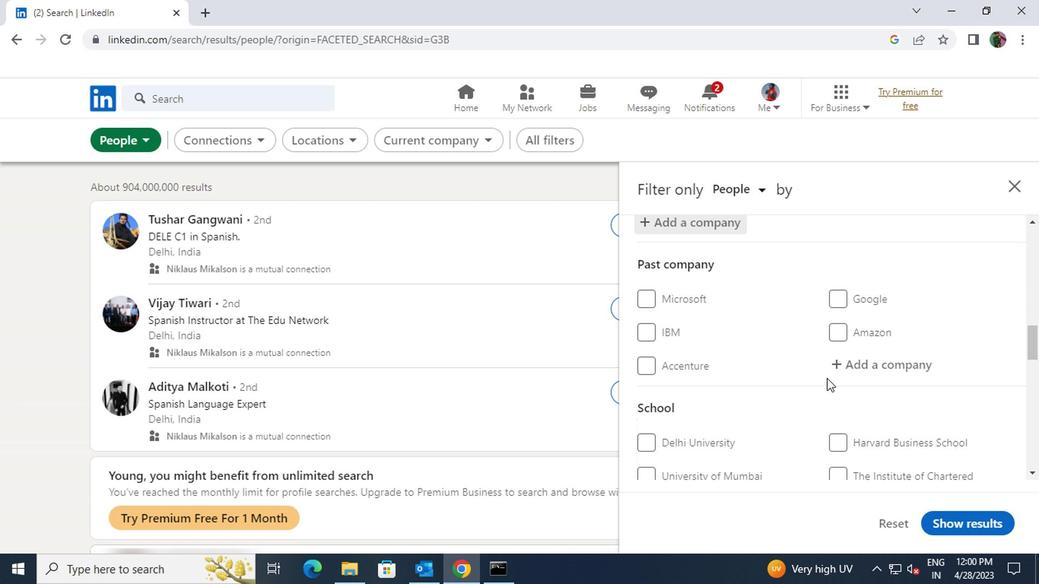 
Action: Mouse scrolled (823, 378) with delta (0, -1)
Screenshot: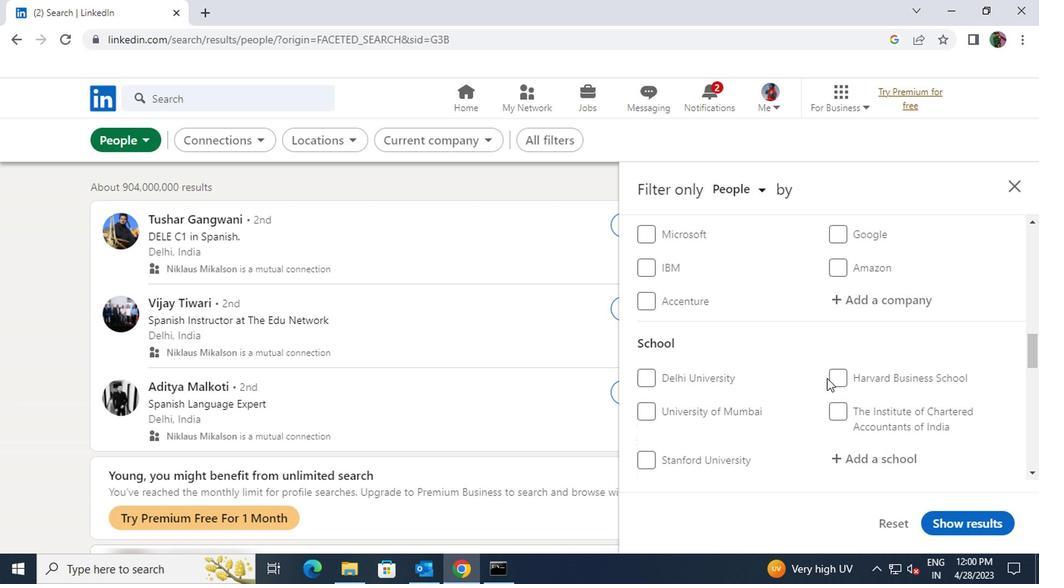 
Action: Mouse scrolled (823, 378) with delta (0, -1)
Screenshot: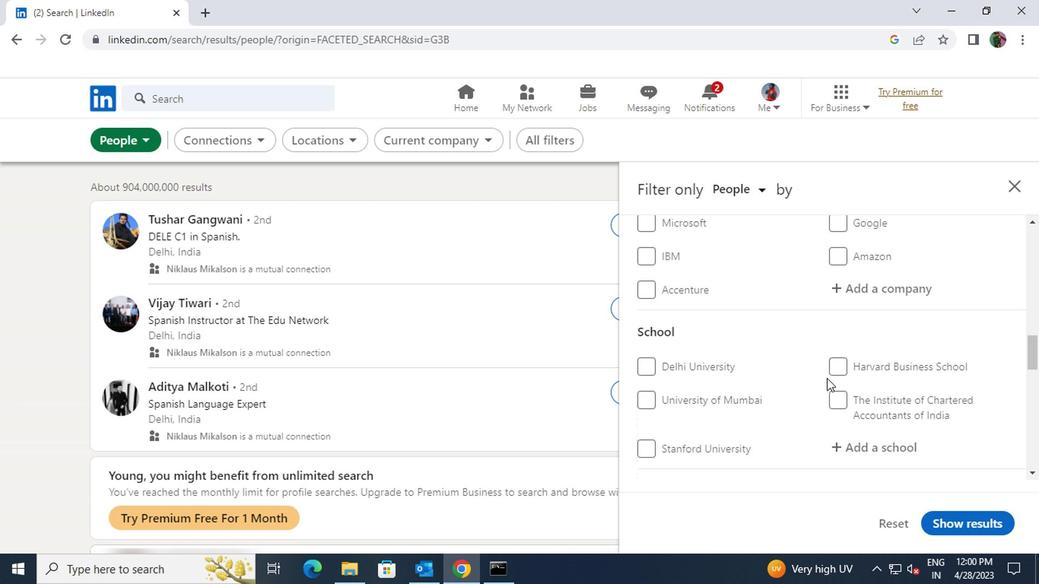 
Action: Mouse moved to (856, 299)
Screenshot: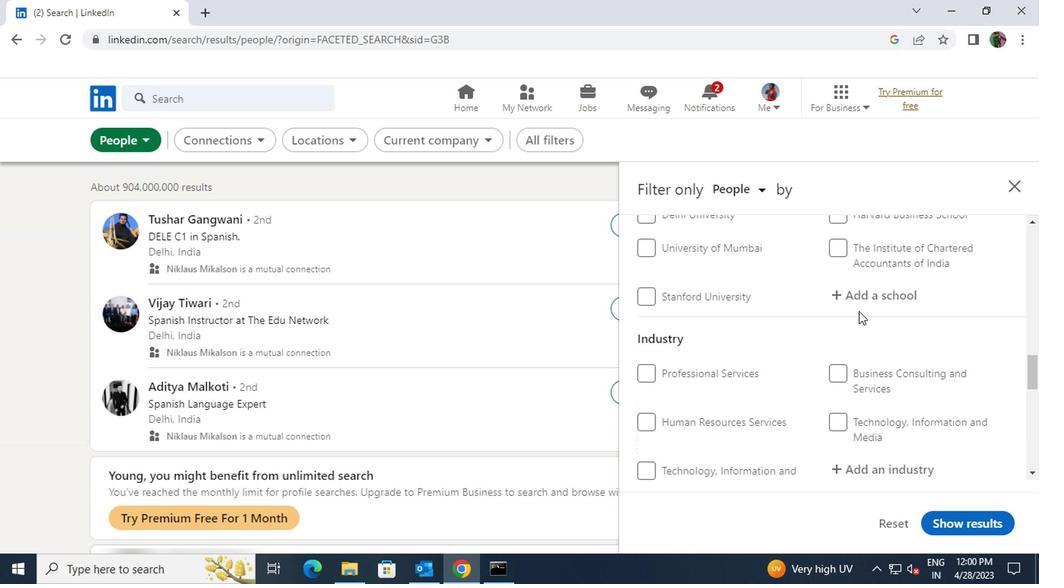 
Action: Mouse pressed left at (856, 299)
Screenshot: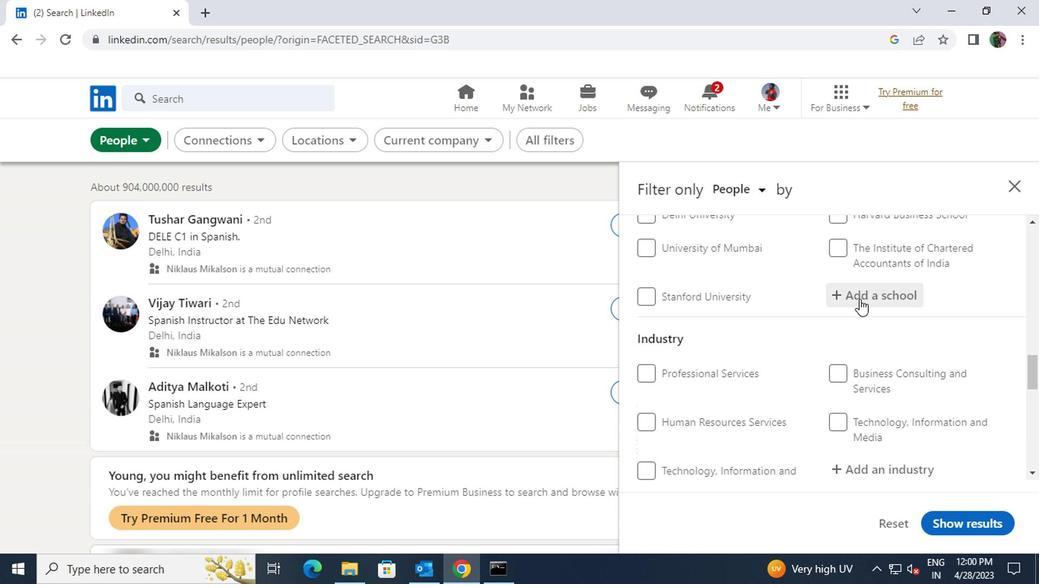 
Action: Key pressed <Key.shift><Key.shift><Key.shift><Key.shift><Key.shift><Key.shift>DEOGIRI
Screenshot: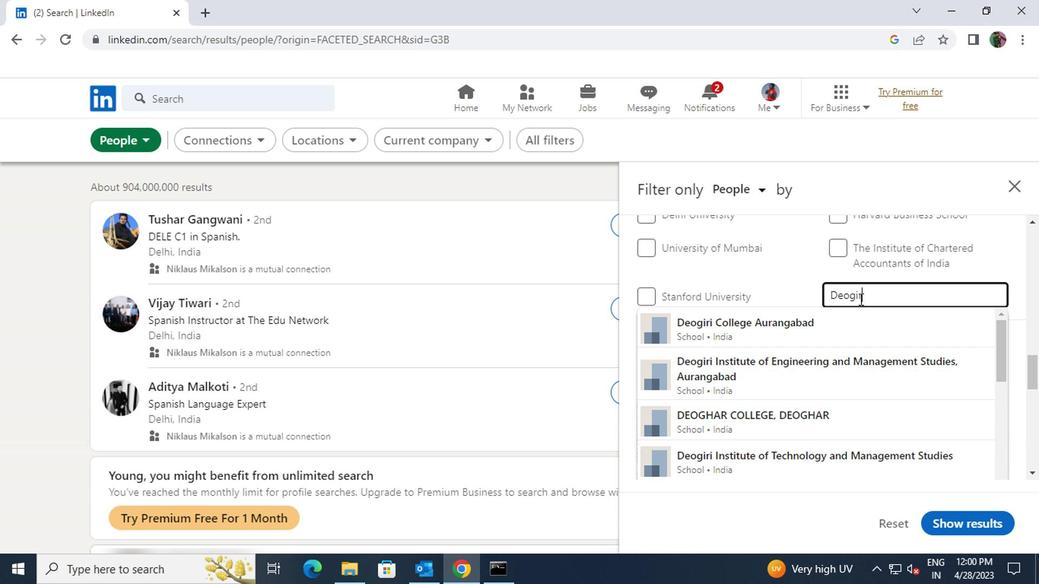 
Action: Mouse moved to (845, 351)
Screenshot: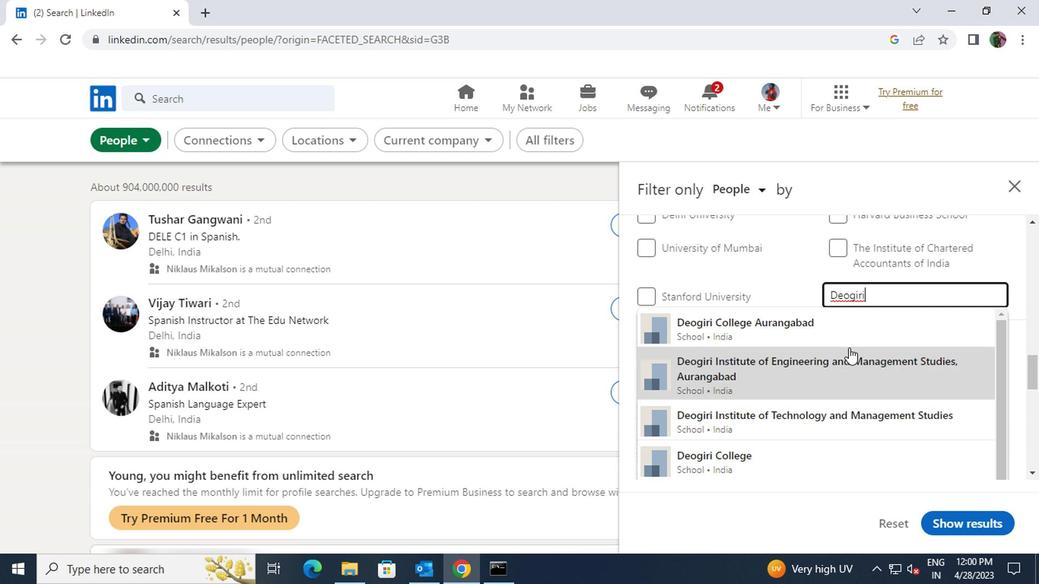 
Action: Mouse pressed left at (845, 351)
Screenshot: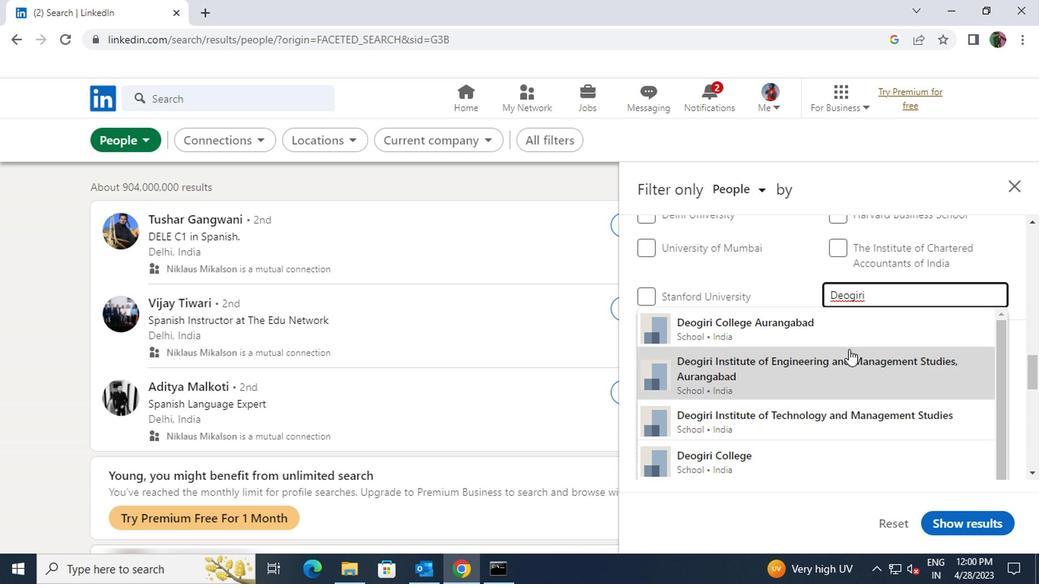 
Action: Mouse scrolled (845, 350) with delta (0, -1)
Screenshot: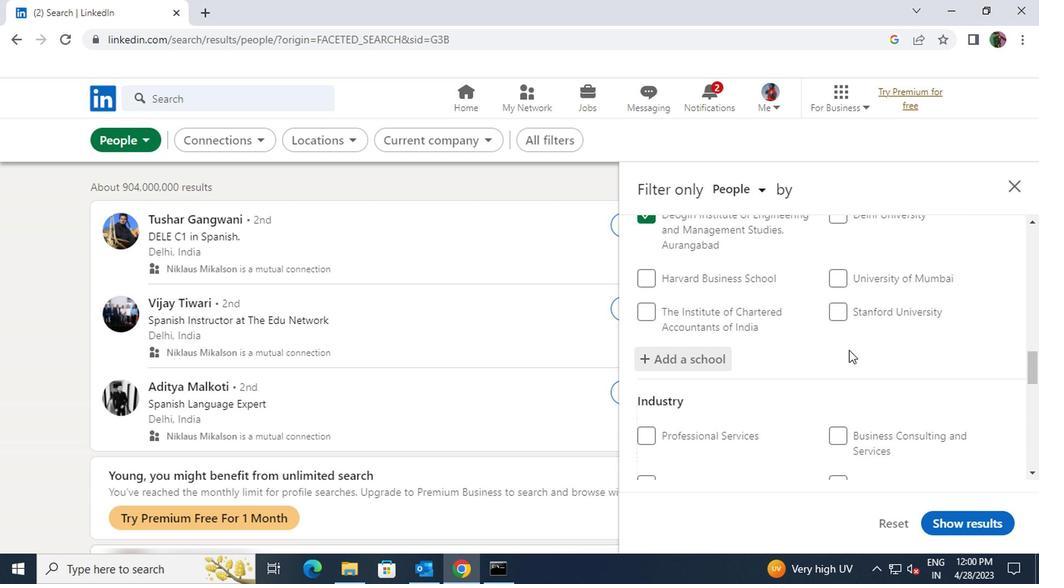 
Action: Mouse scrolled (845, 350) with delta (0, -1)
Screenshot: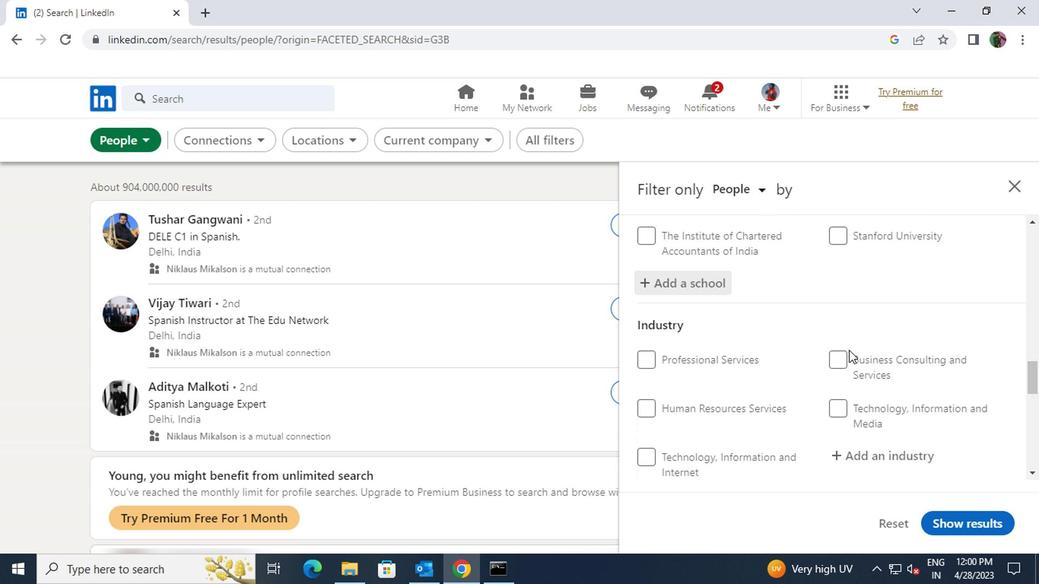 
Action: Mouse moved to (851, 383)
Screenshot: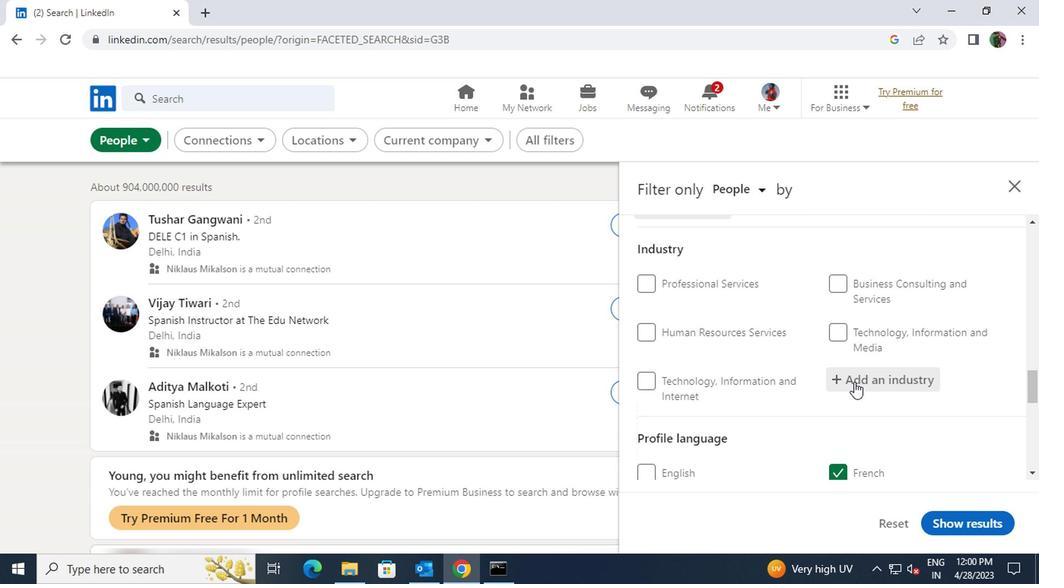 
Action: Mouse pressed left at (851, 383)
Screenshot: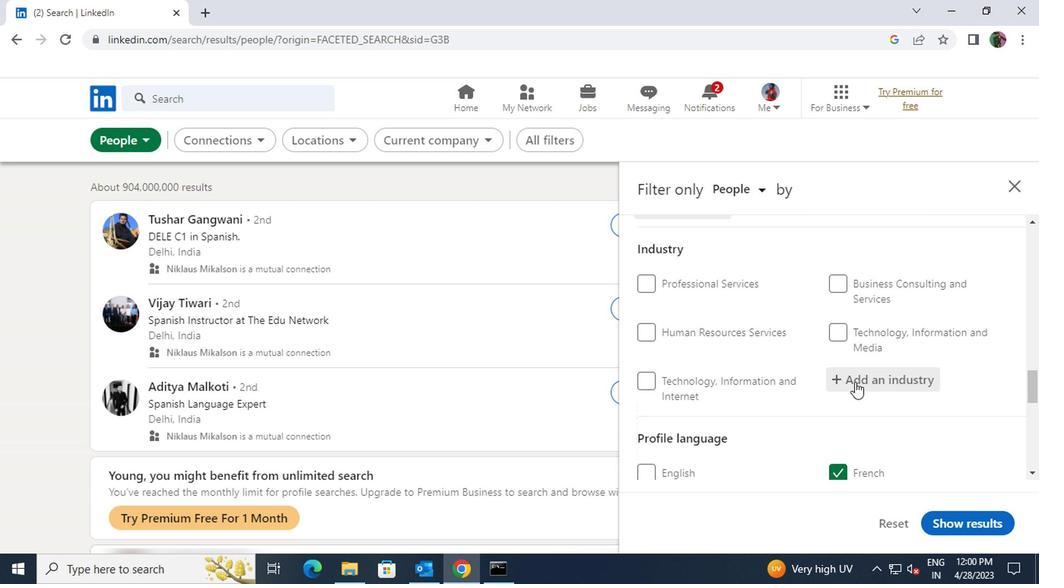 
Action: Key pressed <Key.shift>RETAIL<Key.space><Key.shift>HE
Screenshot: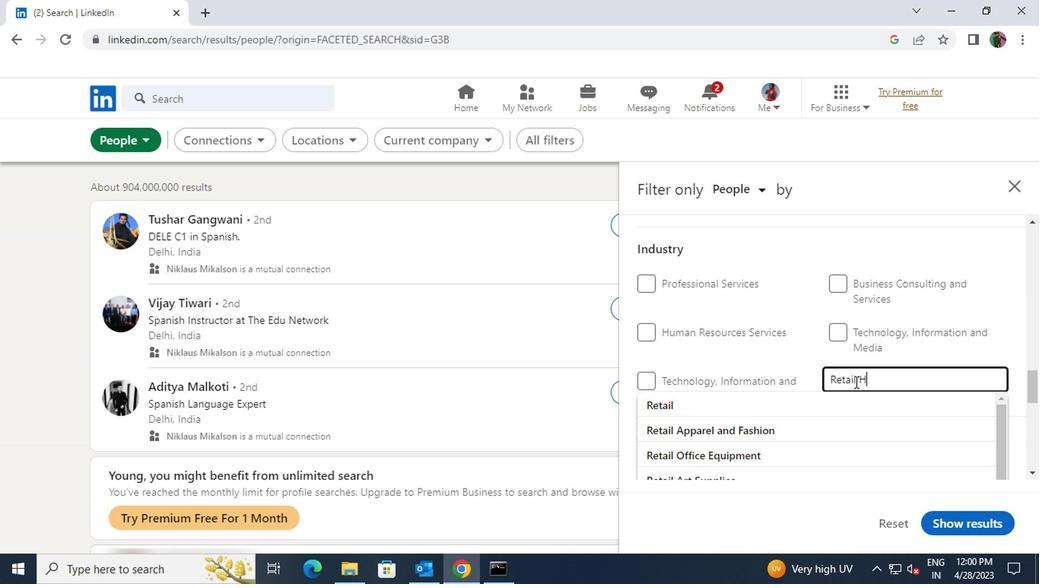
Action: Mouse moved to (846, 404)
Screenshot: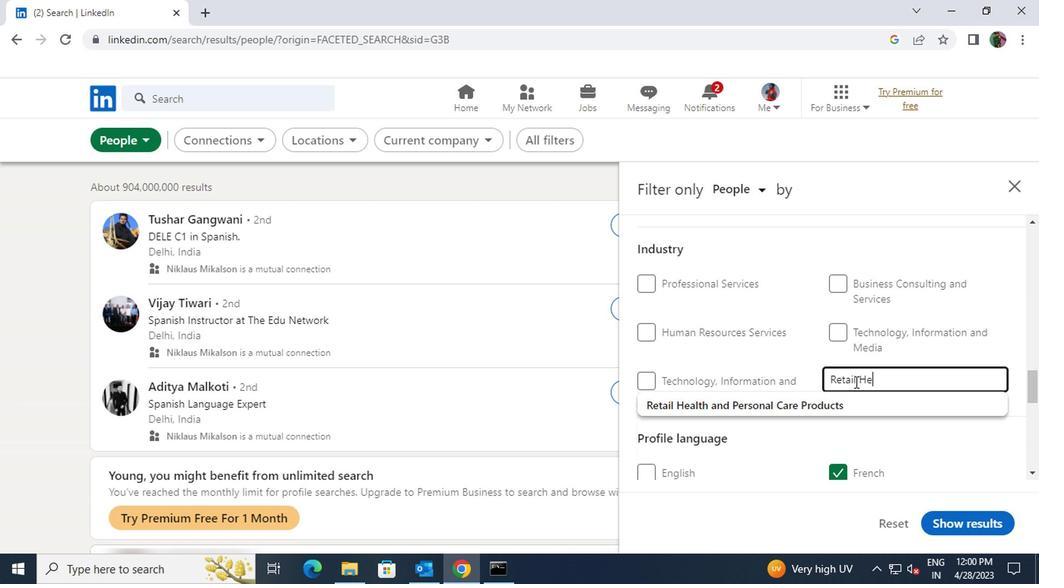 
Action: Mouse pressed left at (846, 404)
Screenshot: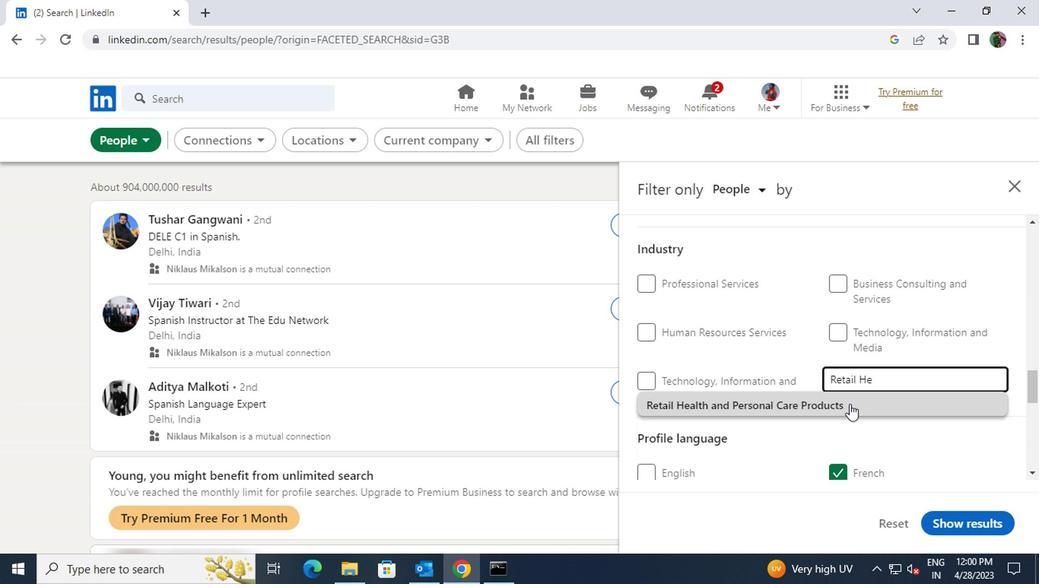 
Action: Mouse scrolled (846, 404) with delta (0, 0)
Screenshot: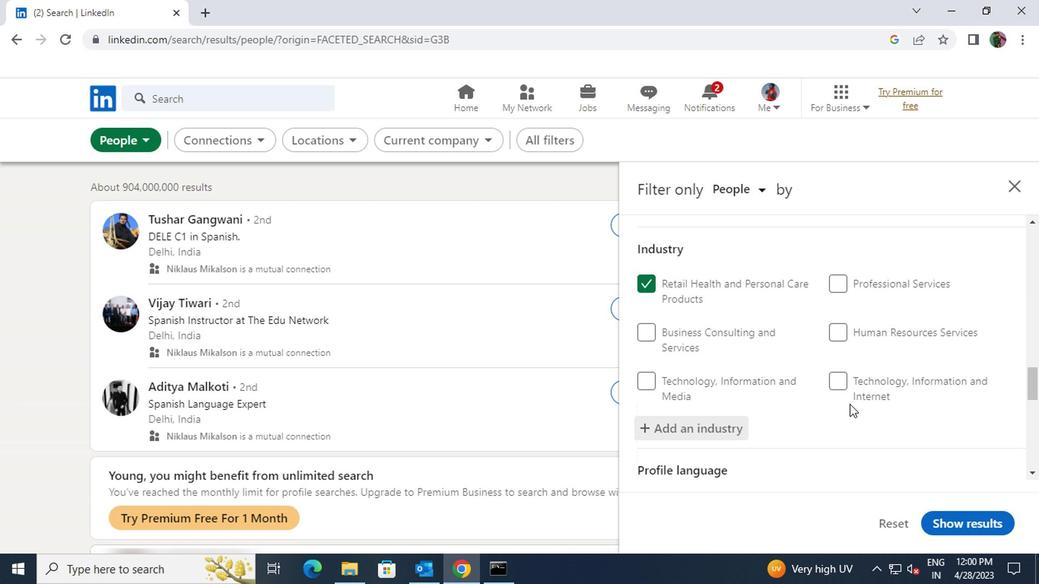 
Action: Mouse scrolled (846, 404) with delta (0, 0)
Screenshot: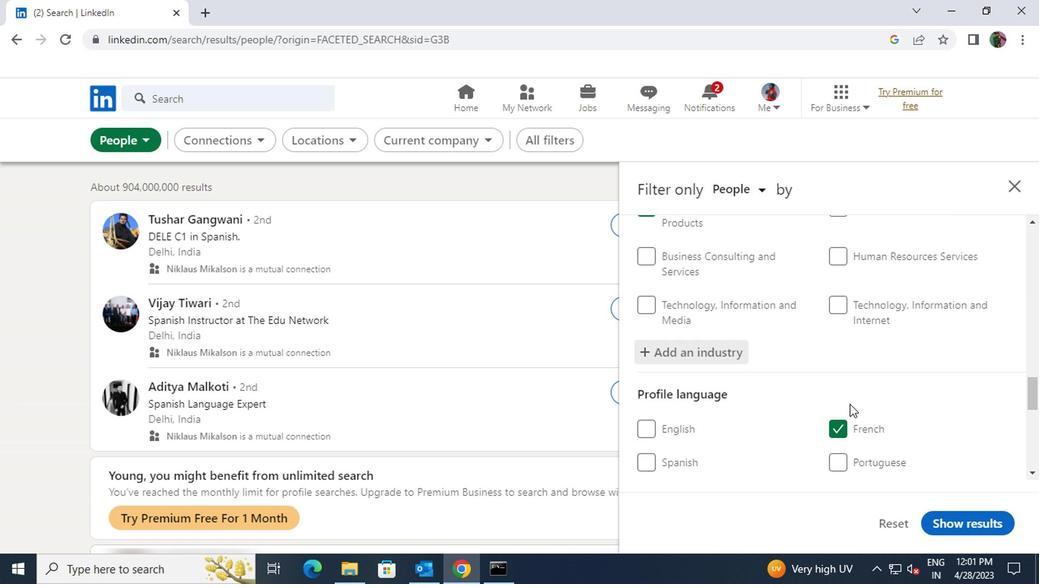 
Action: Mouse scrolled (846, 404) with delta (0, 0)
Screenshot: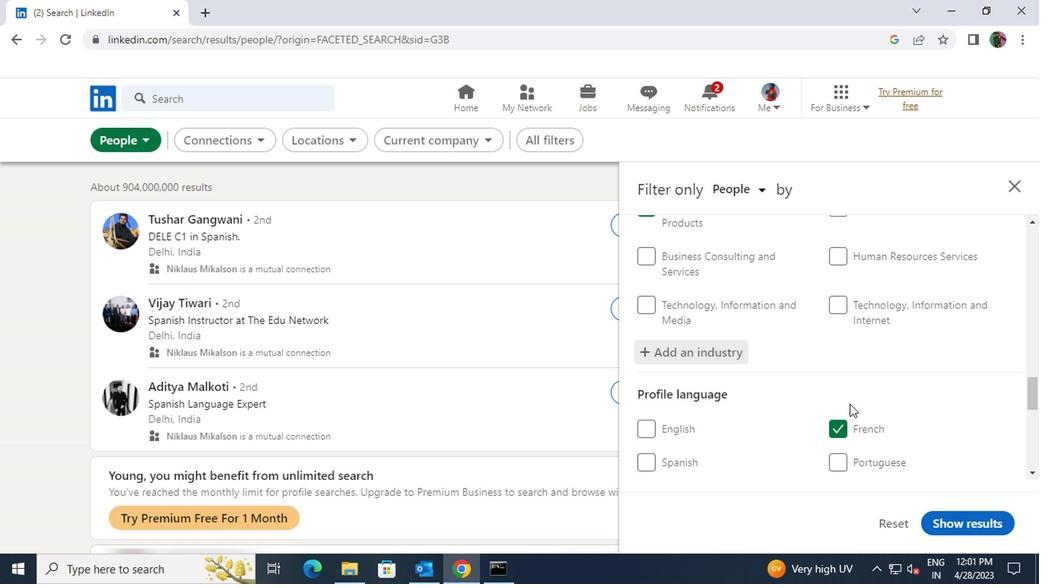 
Action: Mouse scrolled (846, 404) with delta (0, 0)
Screenshot: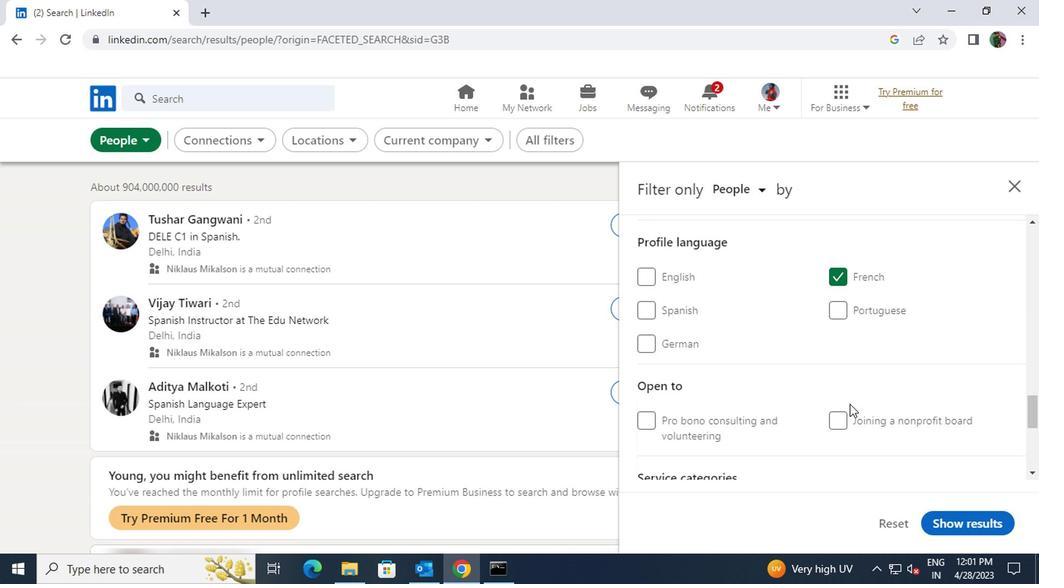 
Action: Mouse scrolled (846, 404) with delta (0, 0)
Screenshot: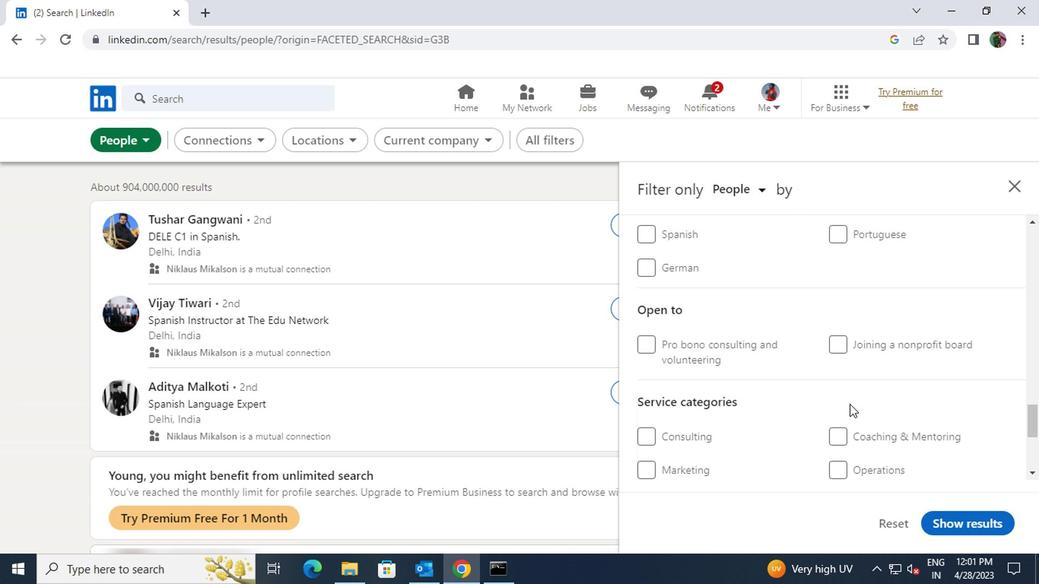 
Action: Mouse moved to (845, 422)
Screenshot: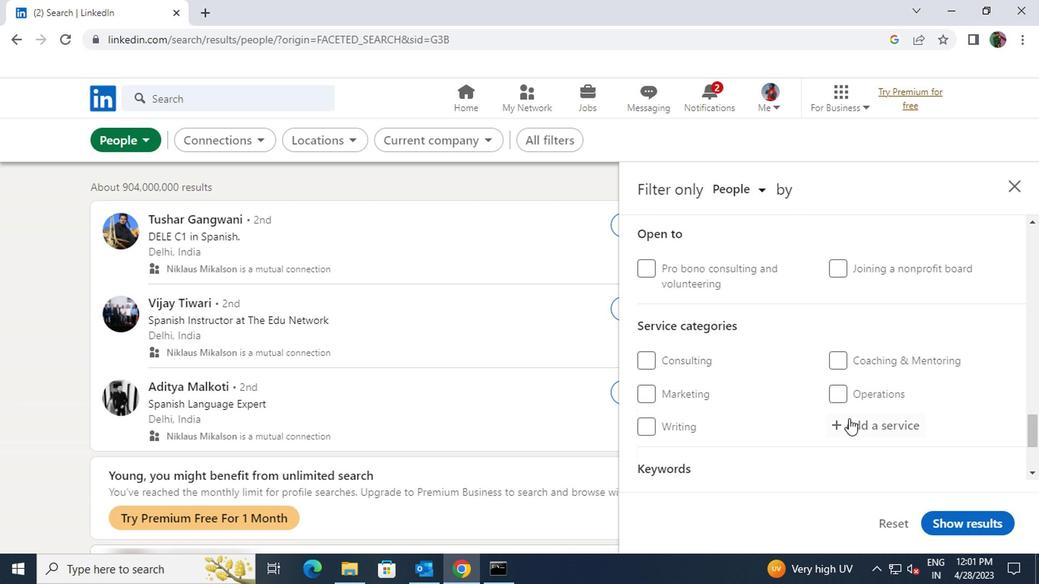 
Action: Mouse pressed left at (845, 422)
Screenshot: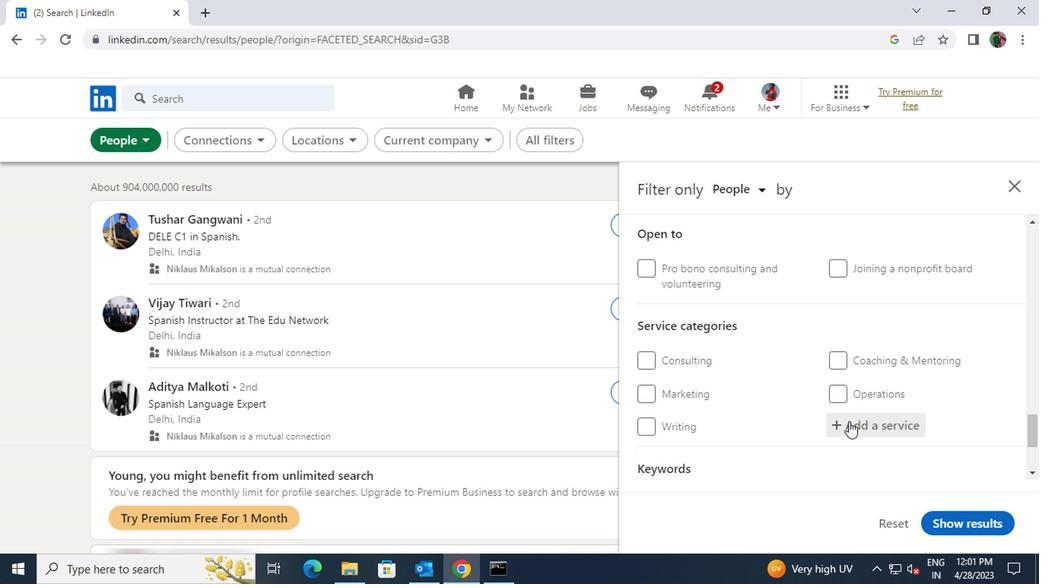 
Action: Key pressed <Key.shift>NONPROFIT
Screenshot: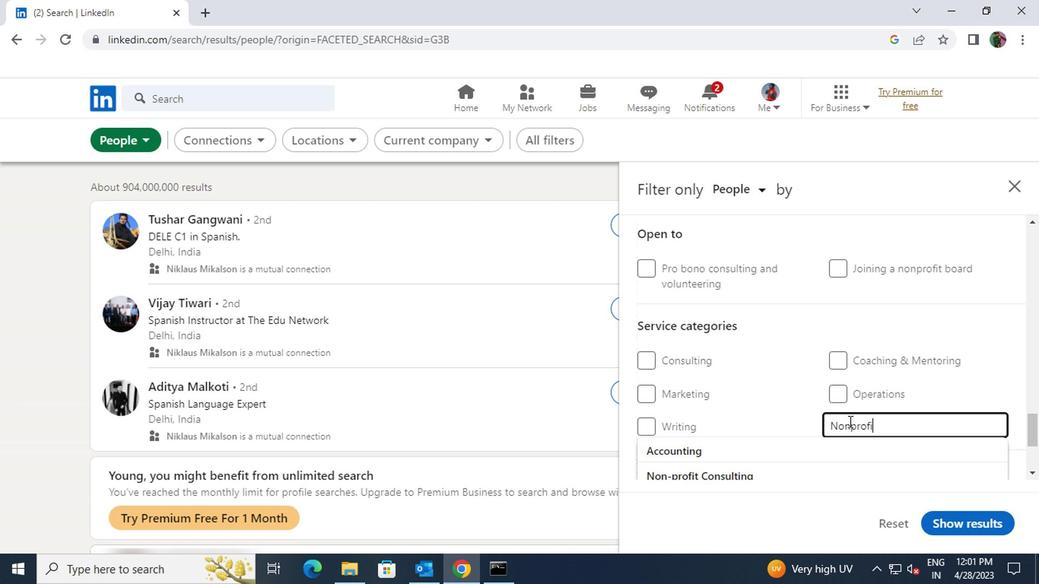 
Action: Mouse moved to (837, 468)
Screenshot: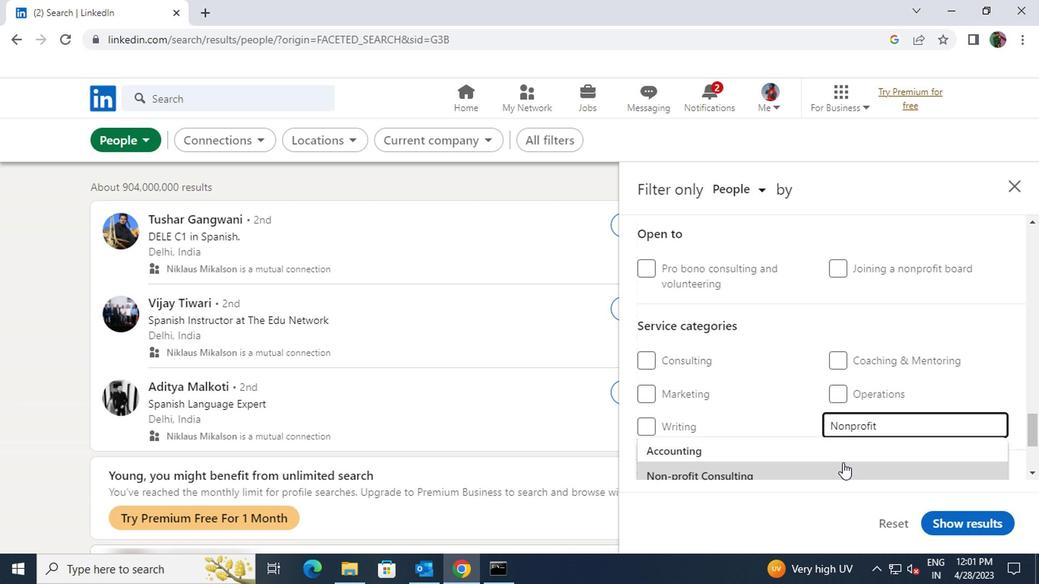 
Action: Mouse pressed left at (837, 468)
Screenshot: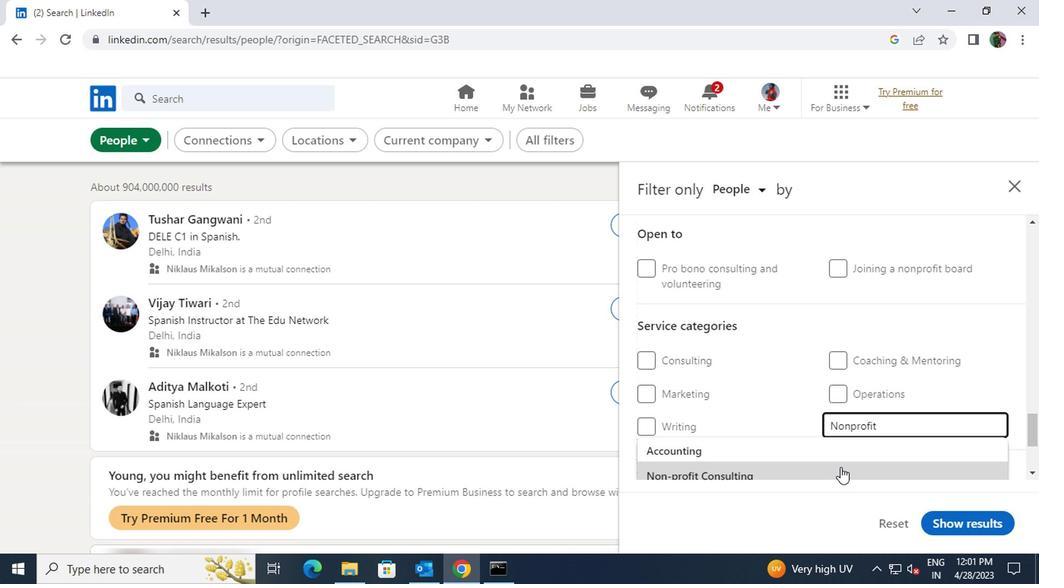 
Action: Mouse scrolled (837, 467) with delta (0, 0)
Screenshot: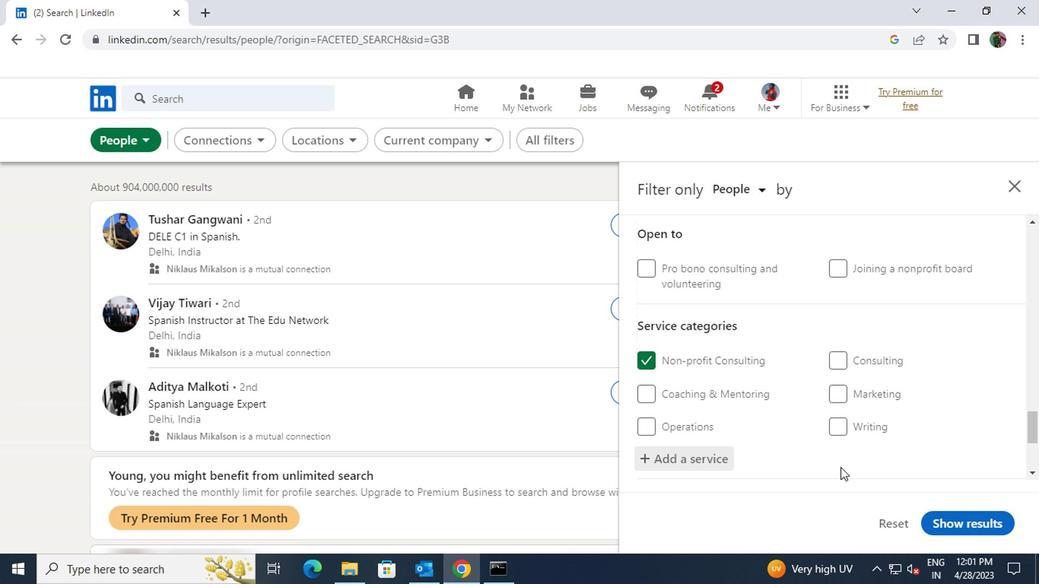 
Action: Mouse scrolled (837, 467) with delta (0, 0)
Screenshot: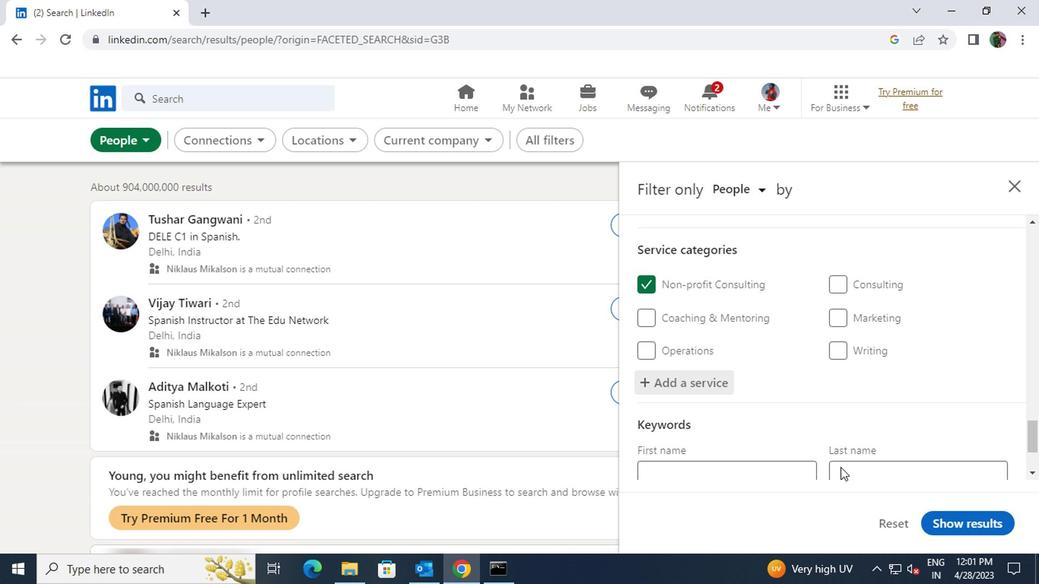 
Action: Mouse moved to (788, 447)
Screenshot: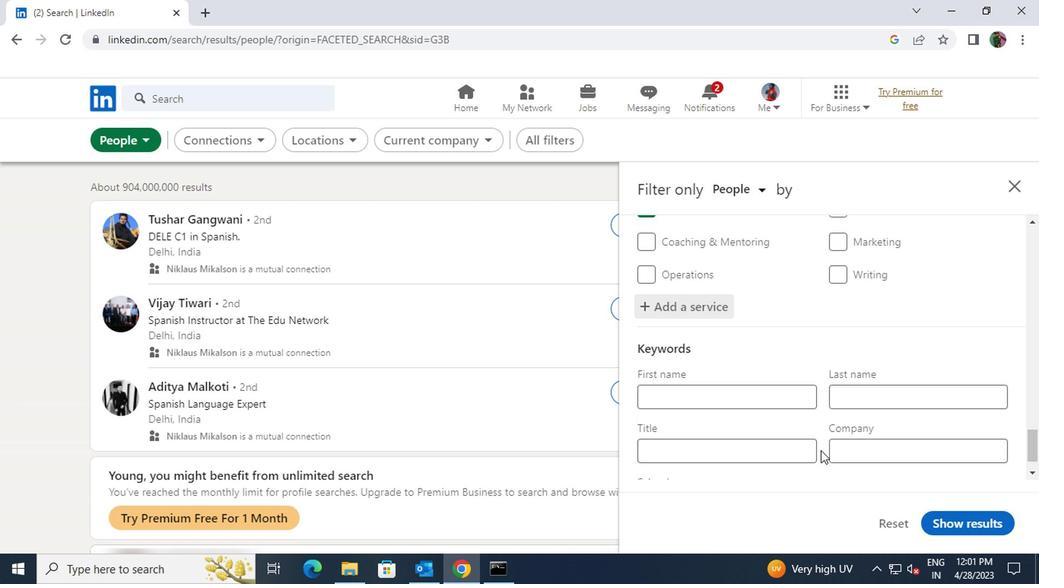 
Action: Mouse pressed left at (788, 447)
Screenshot: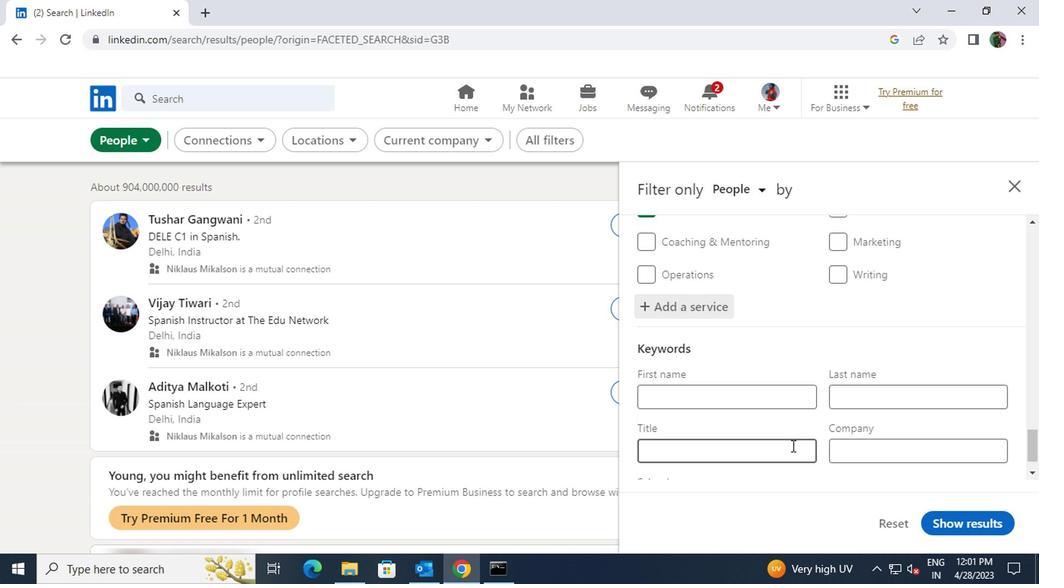
Action: Key pressed <Key.shift>RESEARCHER
Screenshot: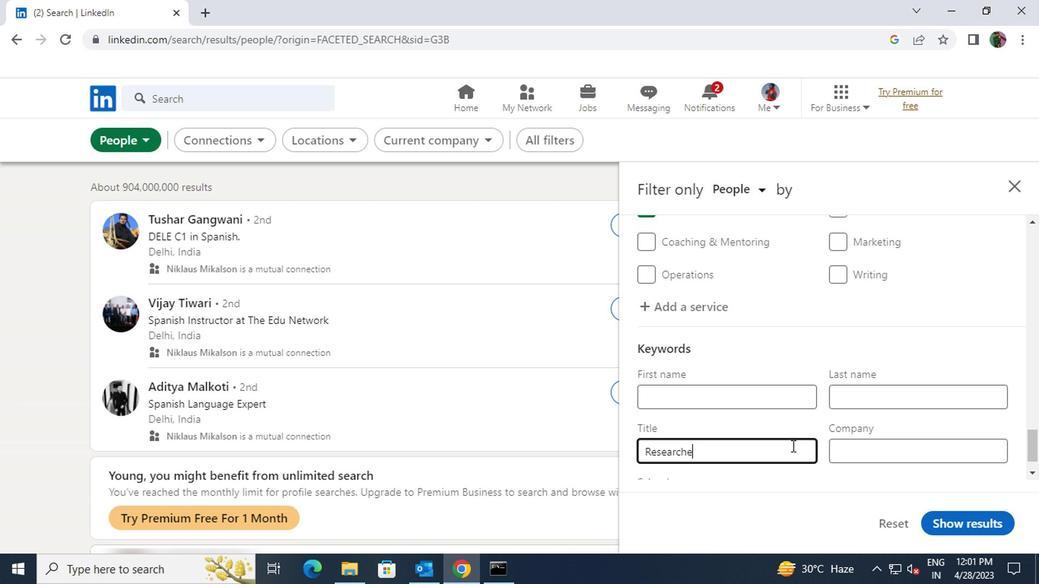 
Action: Mouse moved to (940, 515)
Screenshot: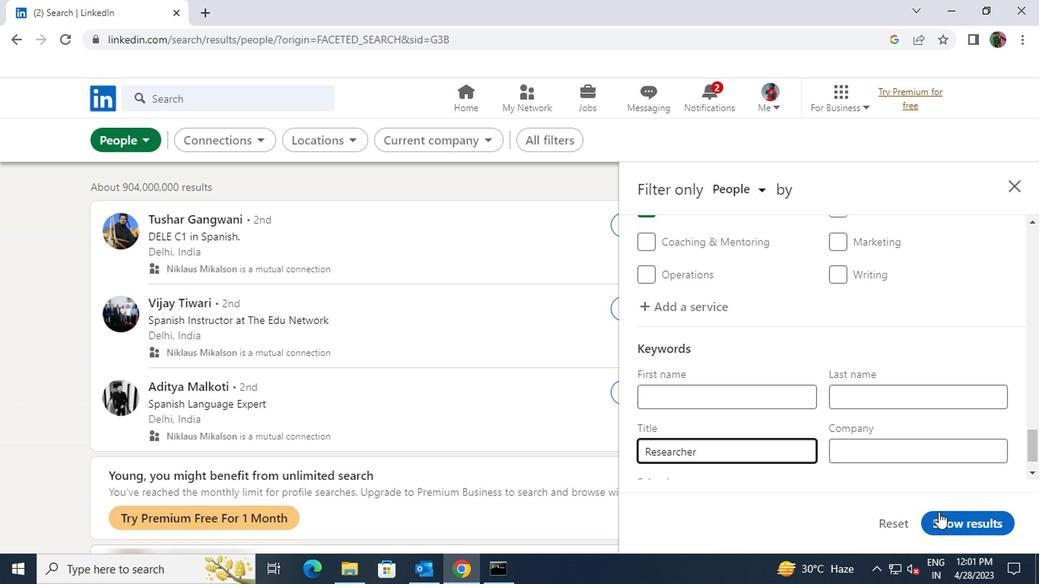 
Action: Mouse pressed left at (940, 515)
Screenshot: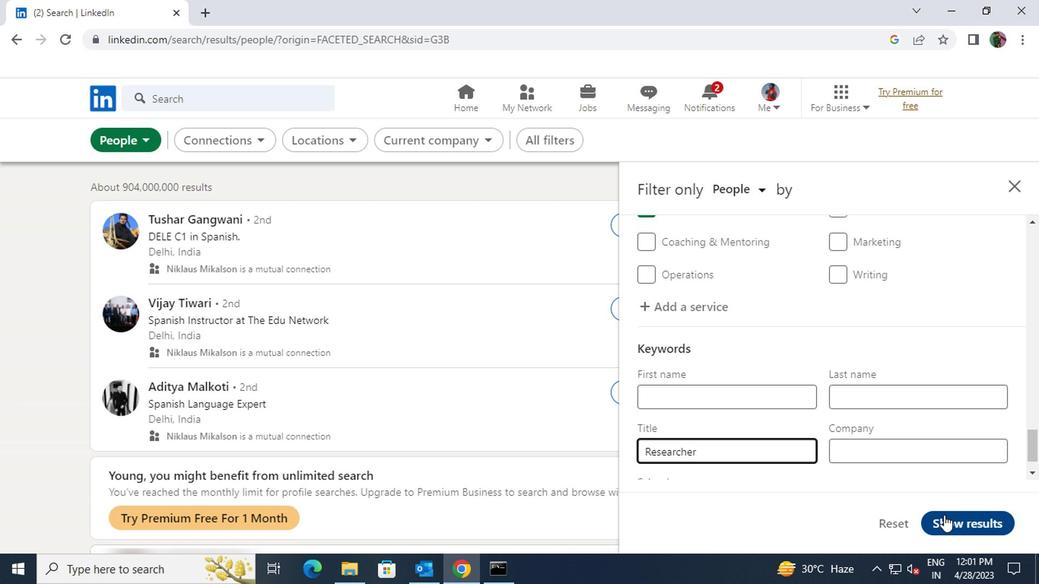 
